 Task: Check the percentage active listings of basement in the last 1 year.
Action: Mouse moved to (884, 182)
Screenshot: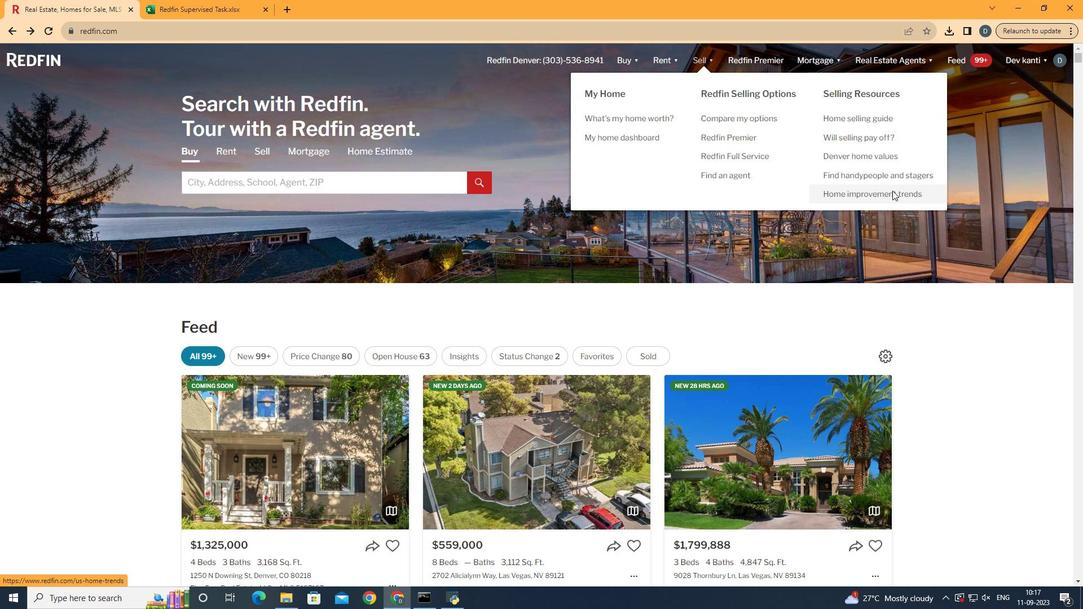 
Action: Mouse pressed left at (884, 182)
Screenshot: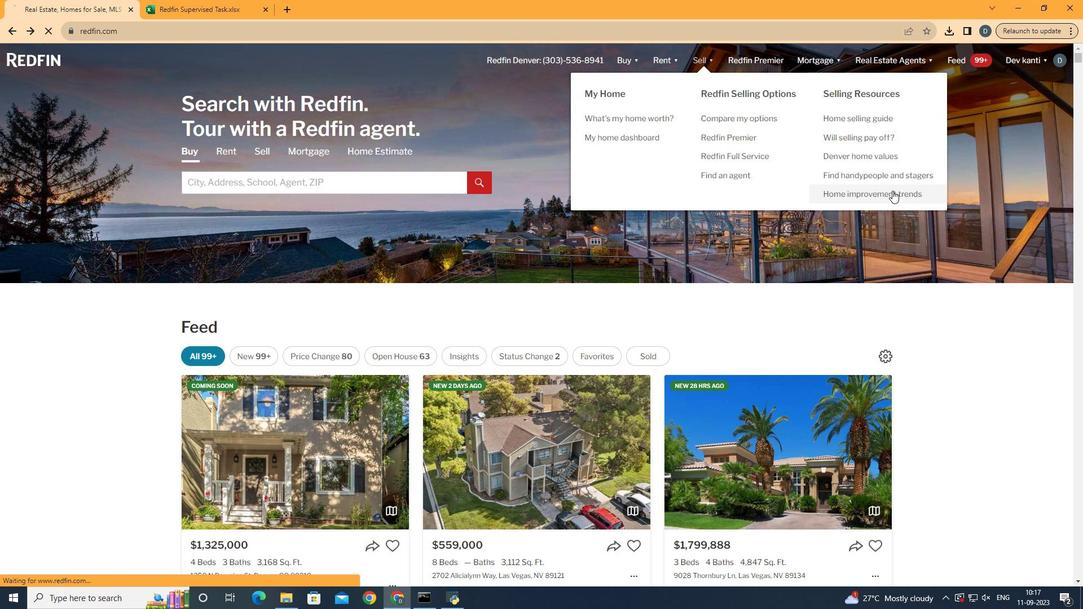 
Action: Mouse moved to (272, 207)
Screenshot: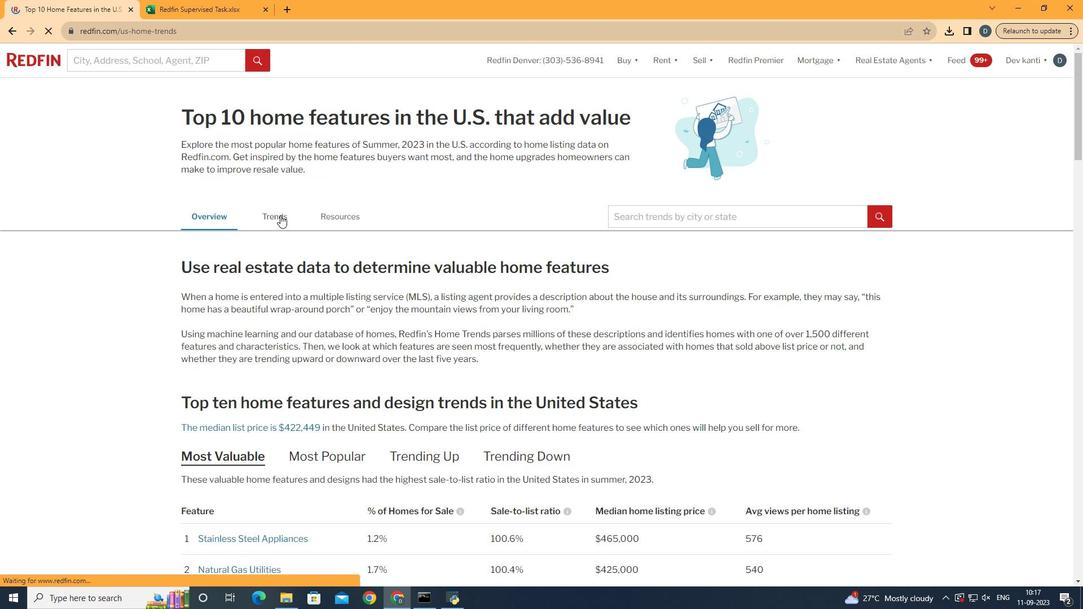 
Action: Mouse pressed left at (272, 207)
Screenshot: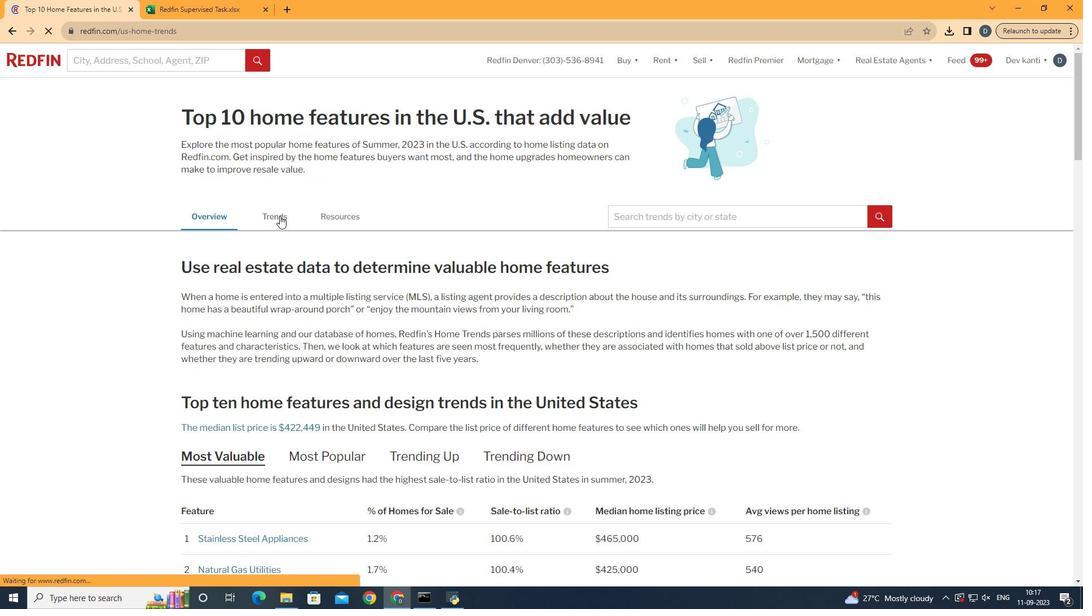 
Action: Mouse moved to (270, 255)
Screenshot: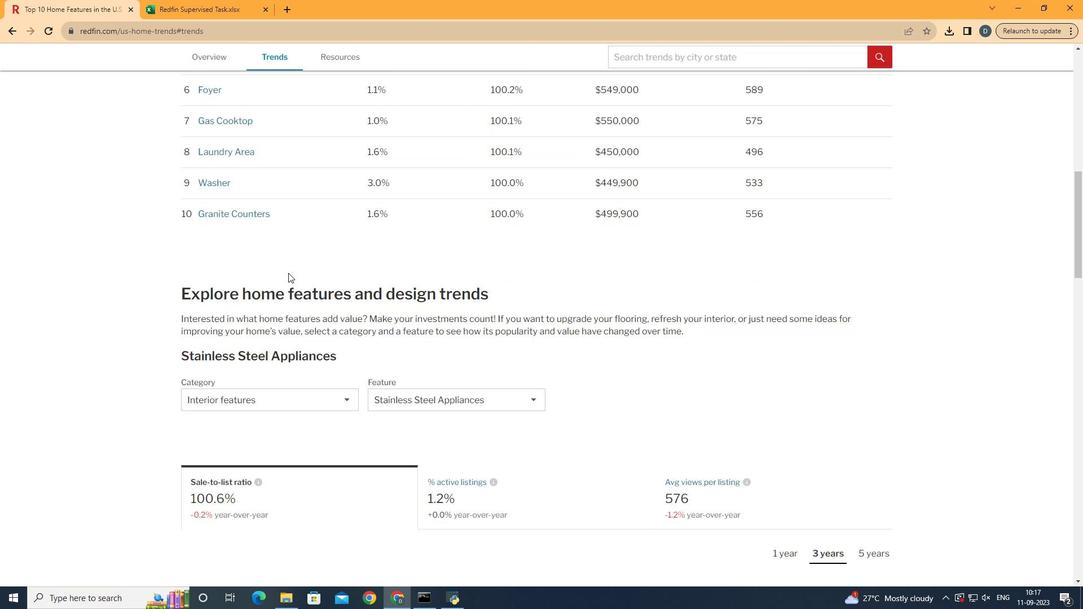
Action: Mouse scrolled (270, 254) with delta (0, 0)
Screenshot: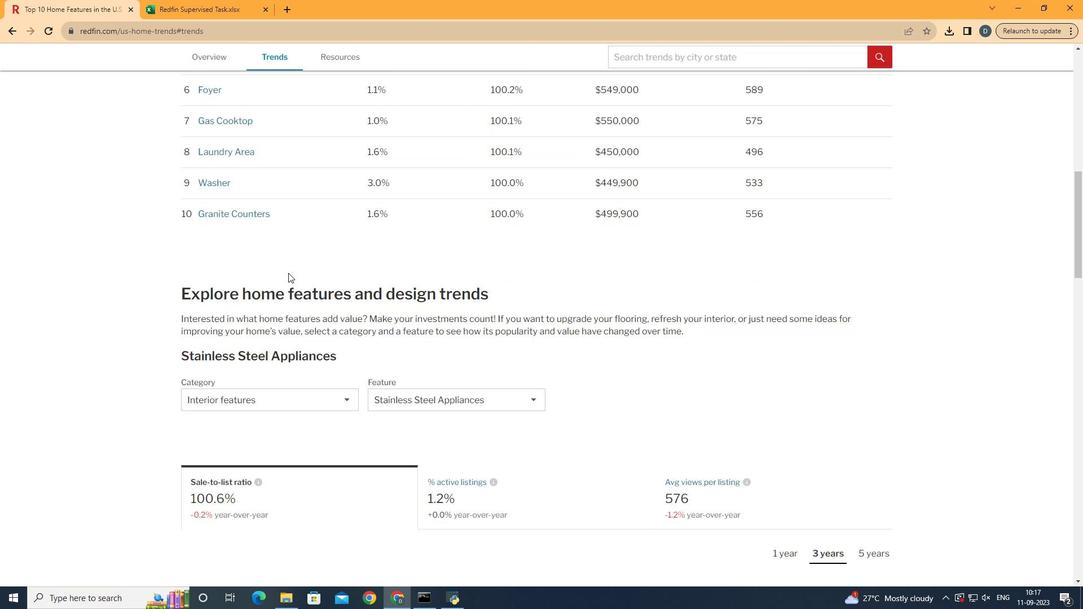 
Action: Mouse moved to (271, 255)
Screenshot: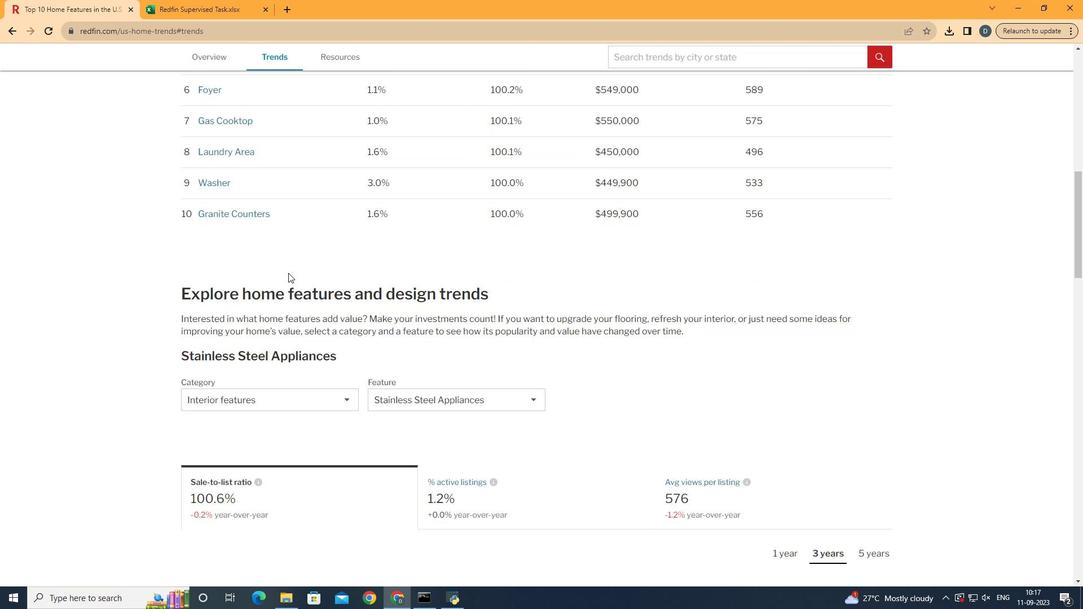 
Action: Mouse scrolled (271, 254) with delta (0, 0)
Screenshot: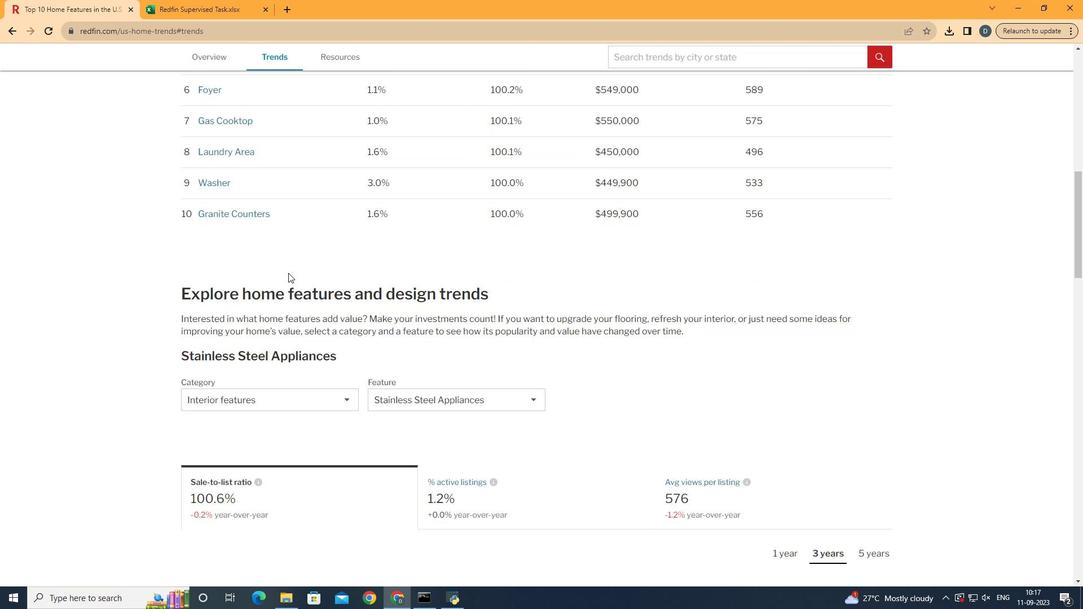 
Action: Mouse scrolled (271, 254) with delta (0, 0)
Screenshot: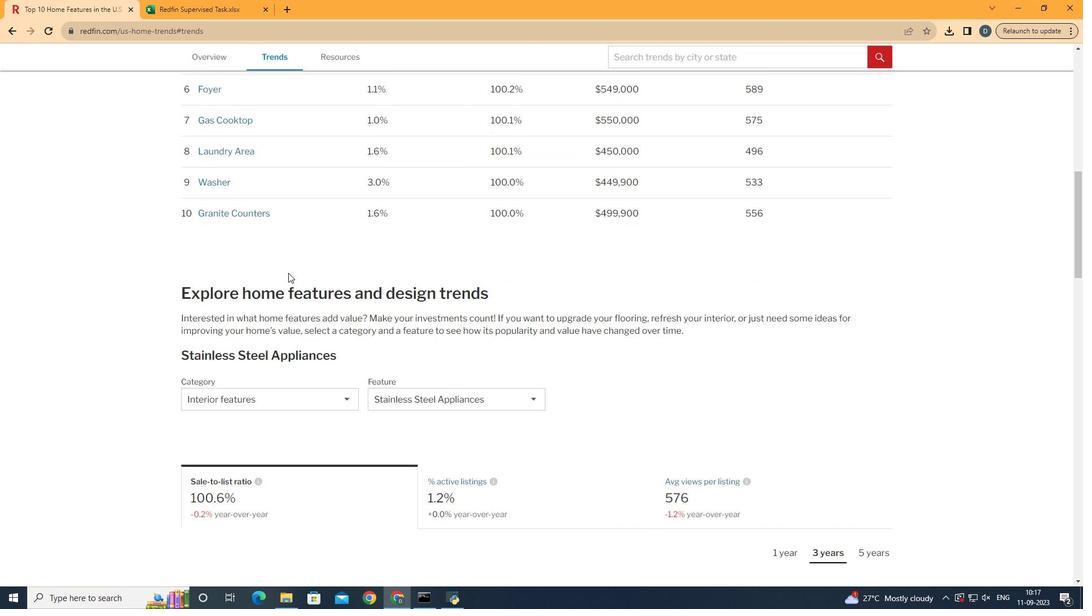 
Action: Mouse scrolled (271, 254) with delta (0, 0)
Screenshot: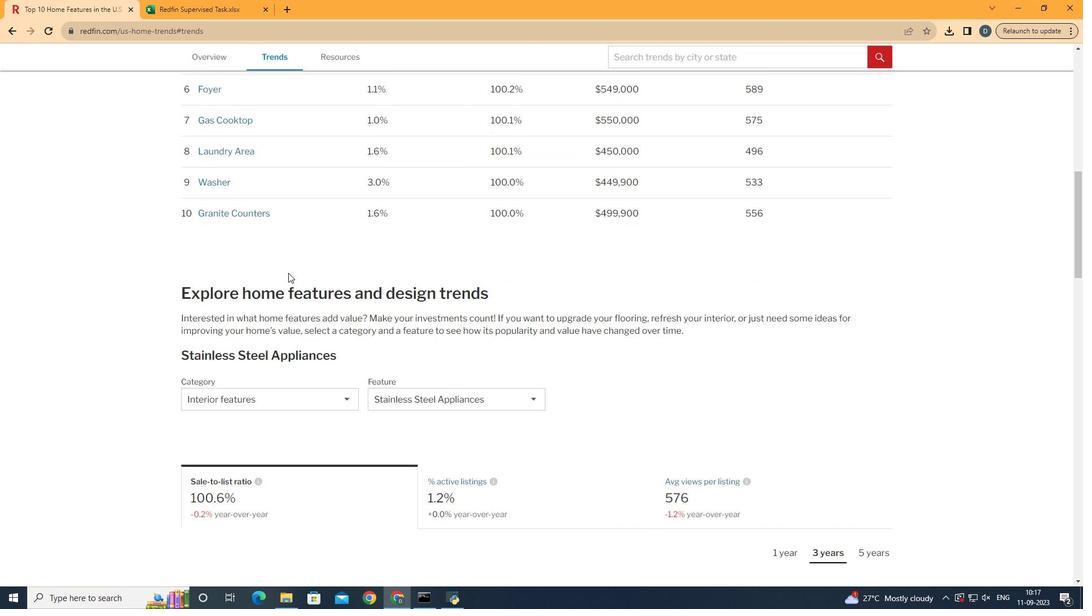 
Action: Mouse moved to (276, 260)
Screenshot: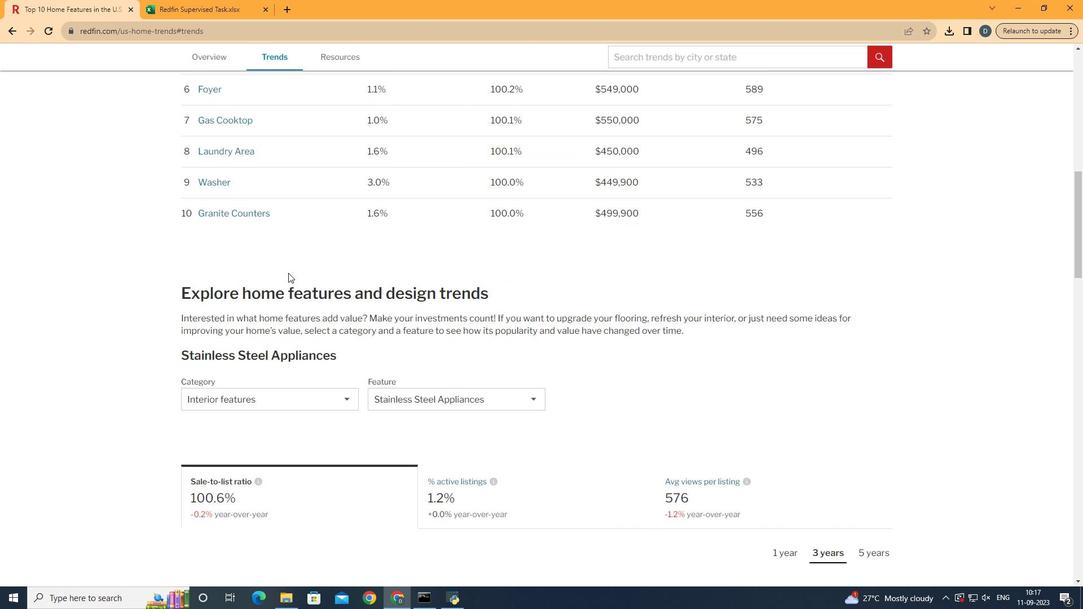 
Action: Mouse scrolled (276, 260) with delta (0, 0)
Screenshot: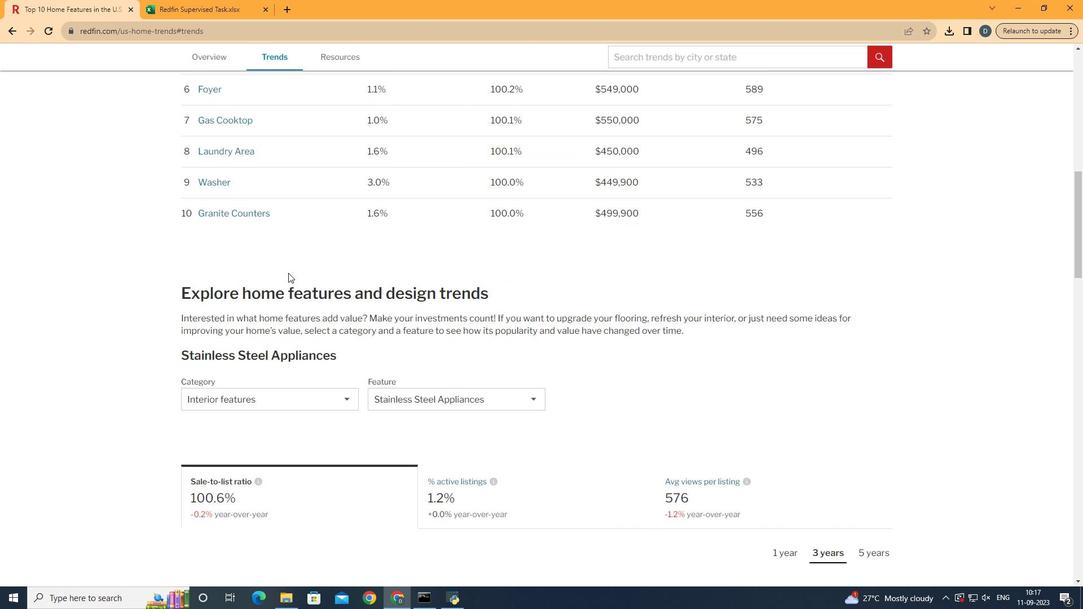 
Action: Mouse moved to (280, 265)
Screenshot: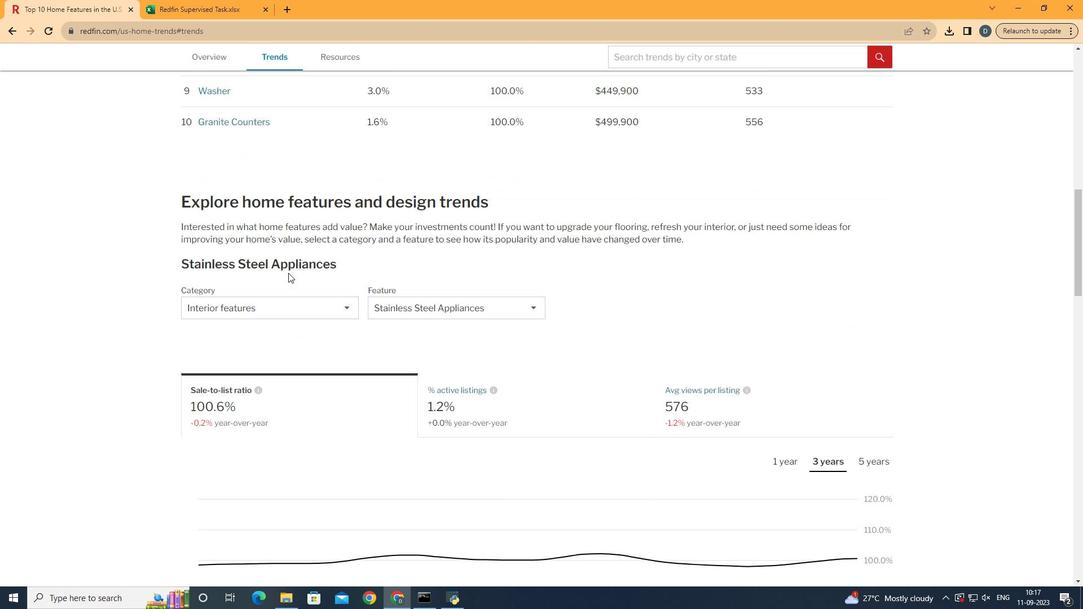 
Action: Mouse scrolled (280, 264) with delta (0, 0)
Screenshot: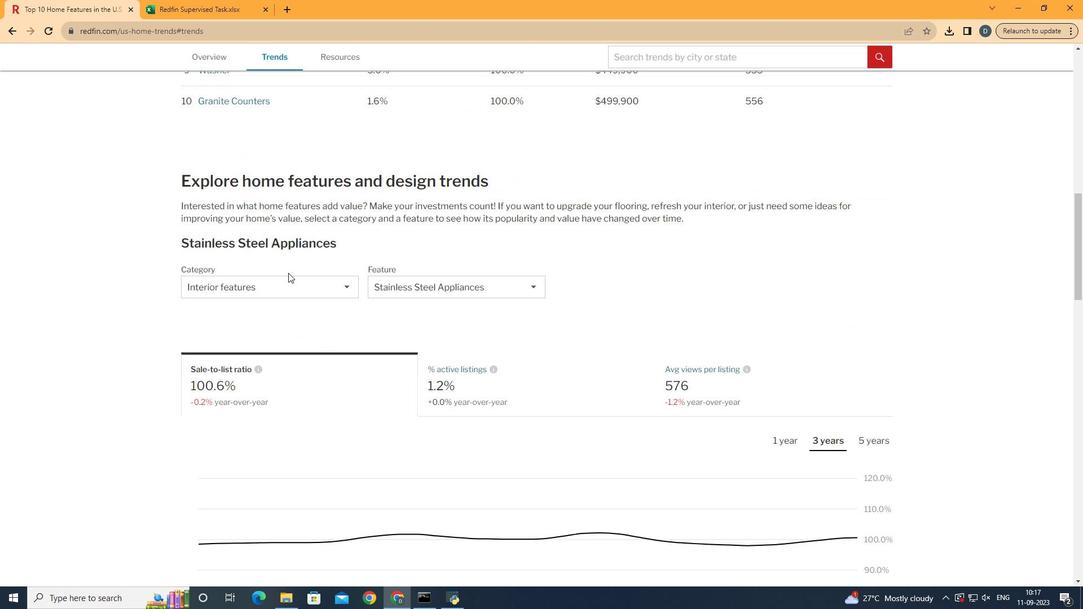
Action: Mouse scrolled (280, 264) with delta (0, 0)
Screenshot: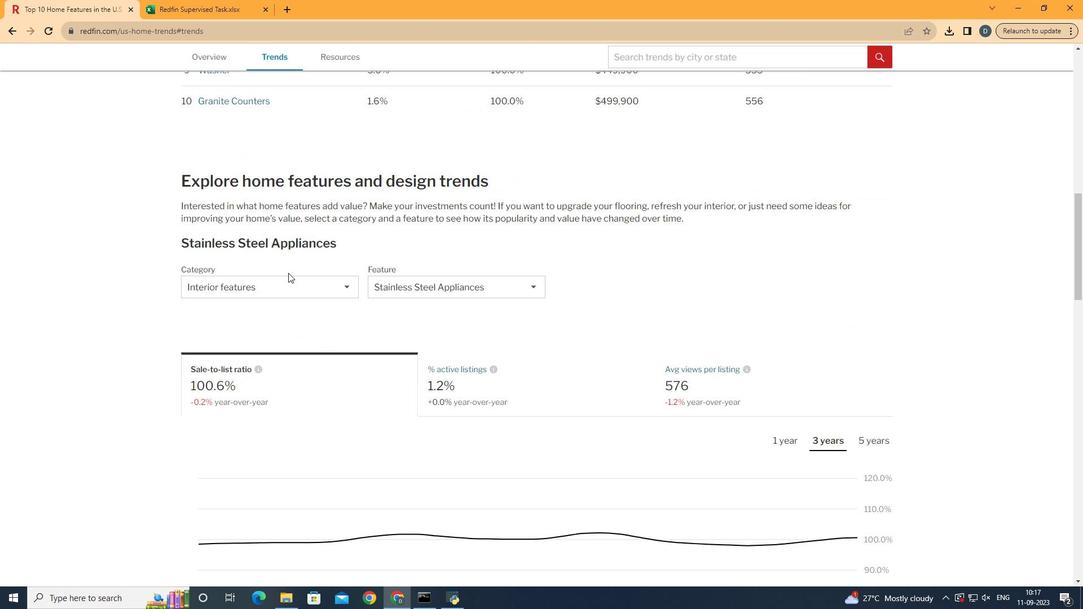 
Action: Mouse moved to (293, 280)
Screenshot: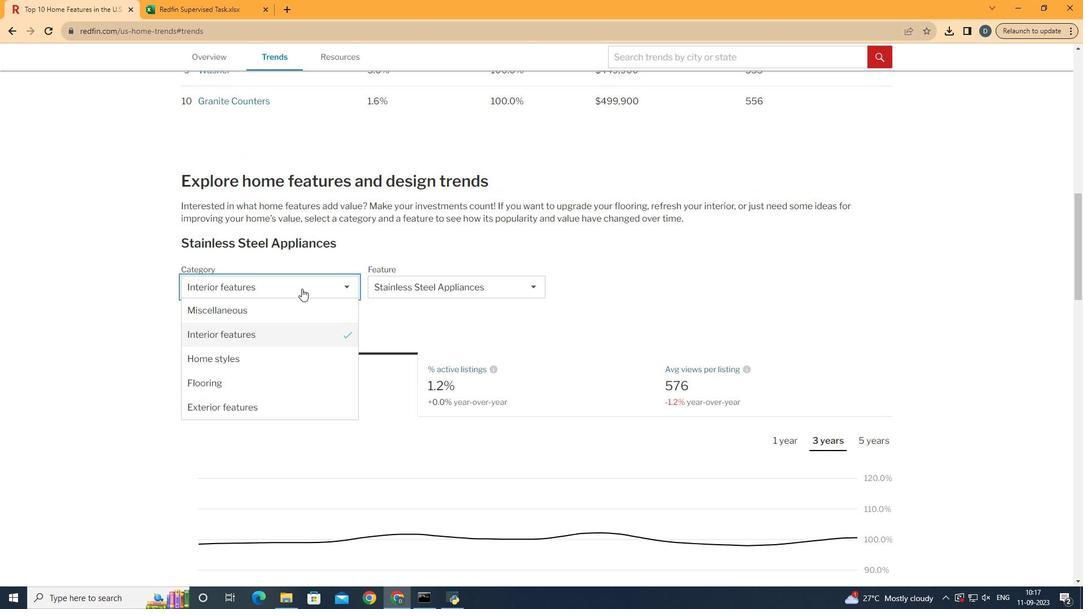
Action: Mouse pressed left at (293, 280)
Screenshot: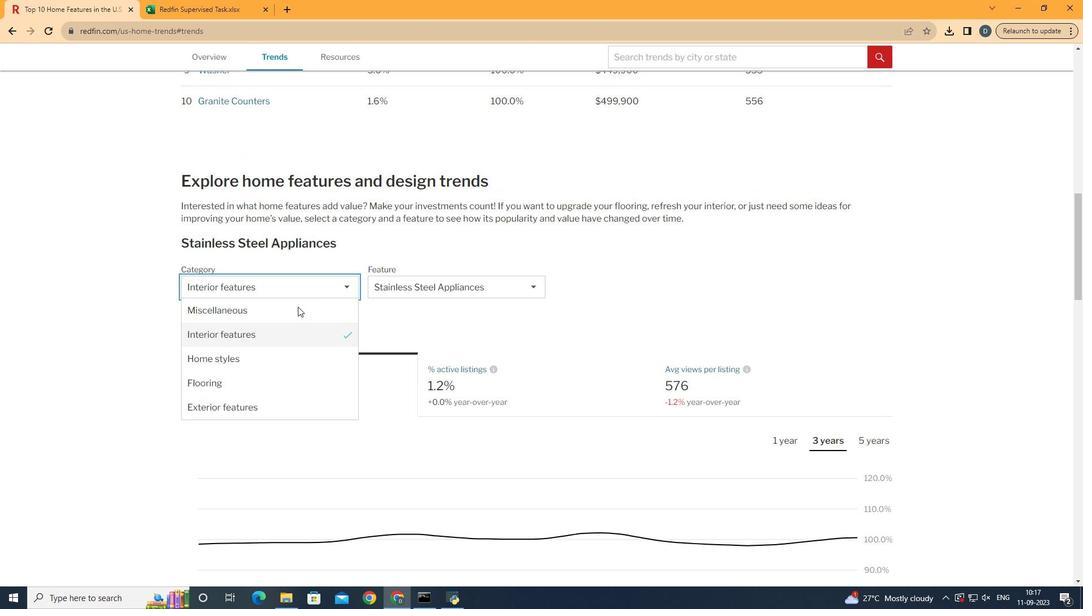 
Action: Mouse moved to (282, 330)
Screenshot: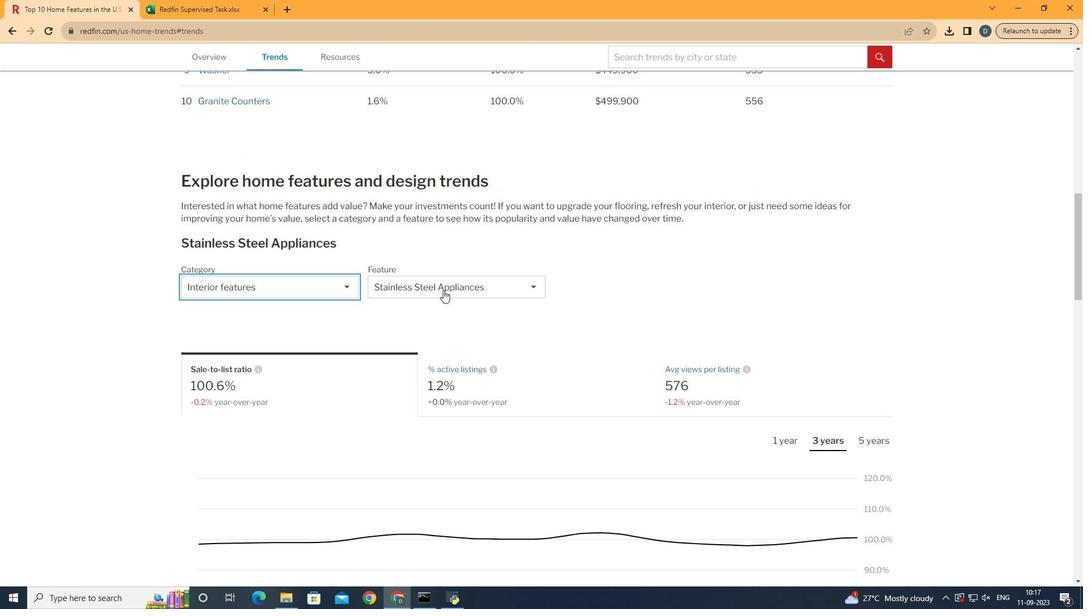 
Action: Mouse pressed left at (282, 330)
Screenshot: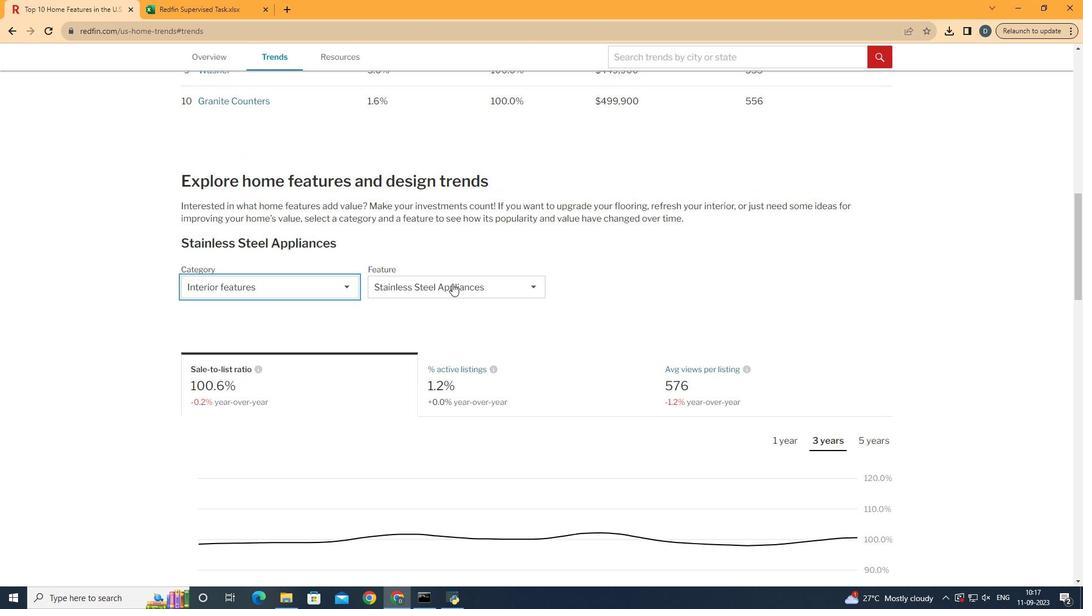 
Action: Mouse moved to (432, 299)
Screenshot: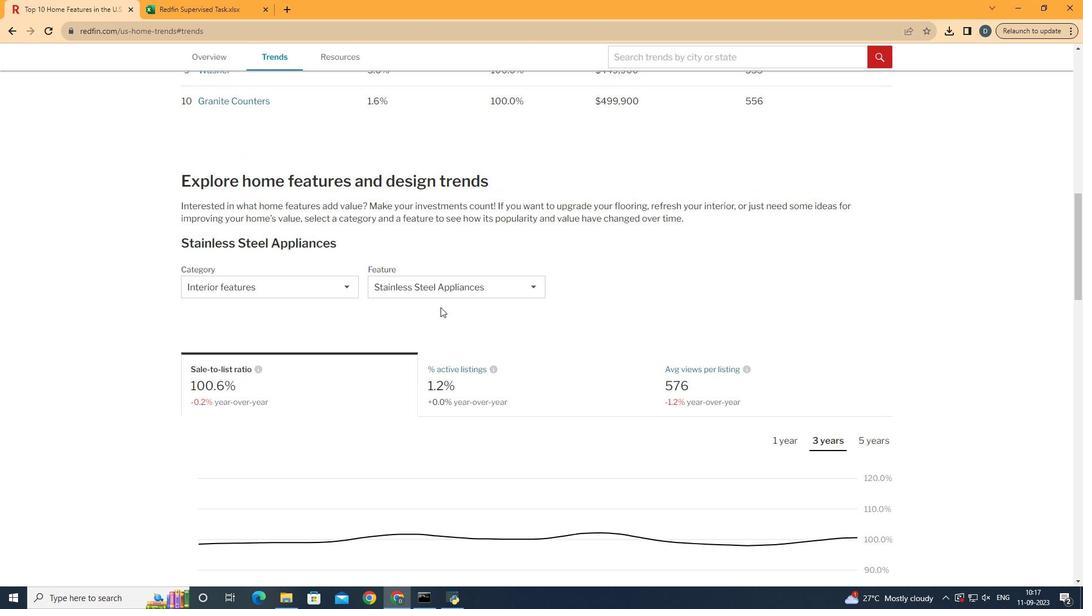 
Action: Mouse pressed left at (432, 299)
Screenshot: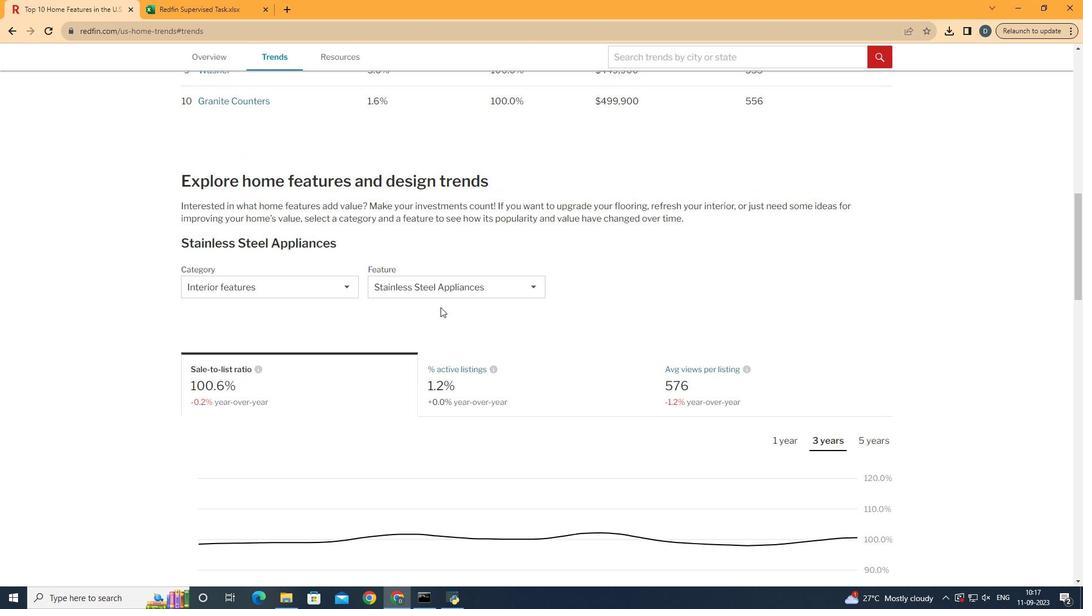 
Action: Mouse moved to (450, 279)
Screenshot: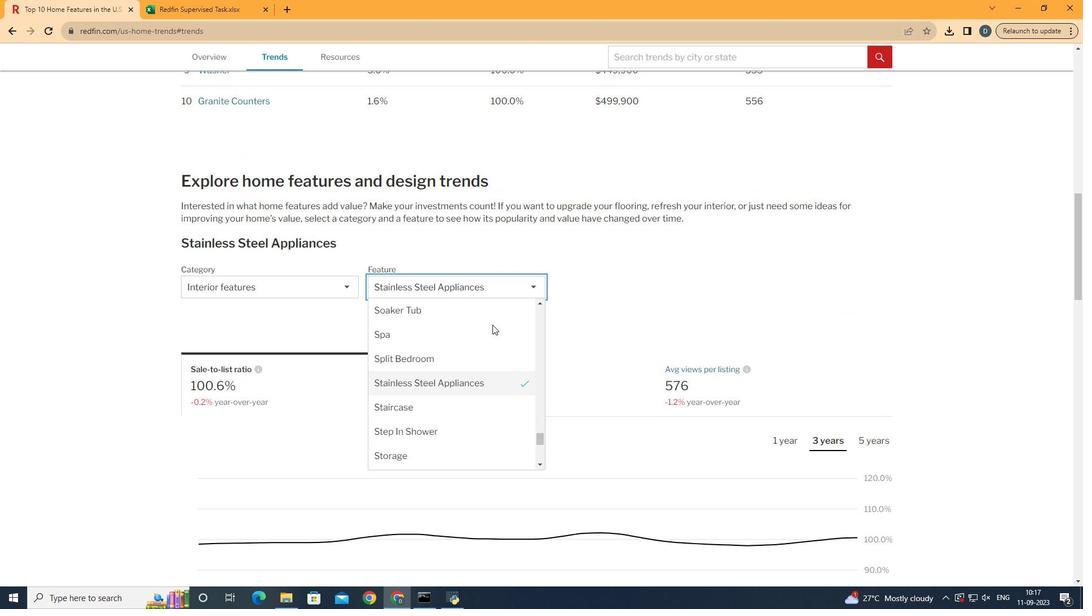 
Action: Mouse pressed left at (450, 279)
Screenshot: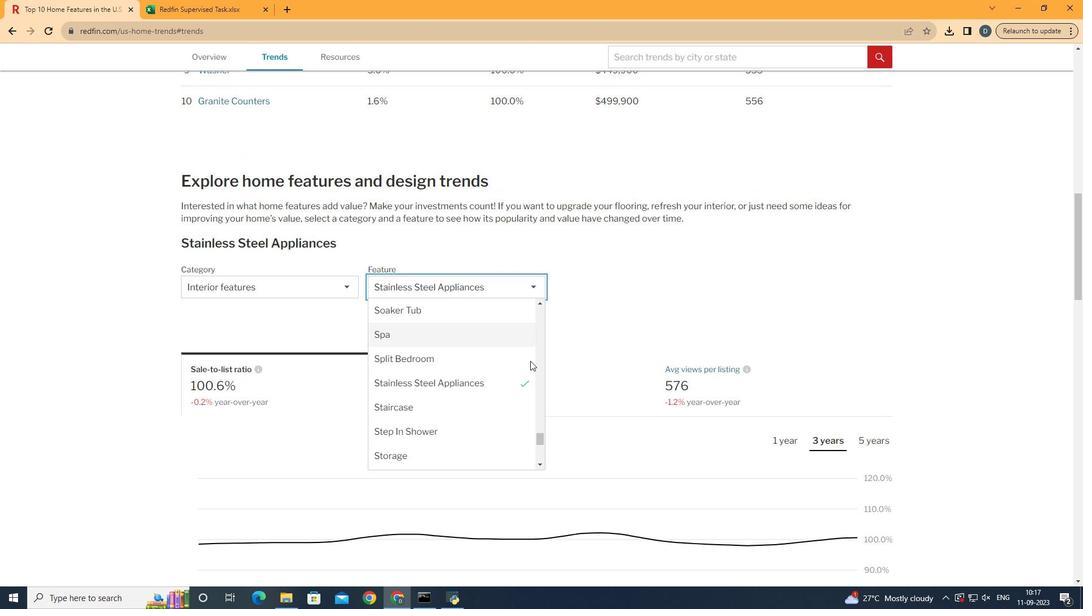 
Action: Mouse moved to (526, 384)
Screenshot: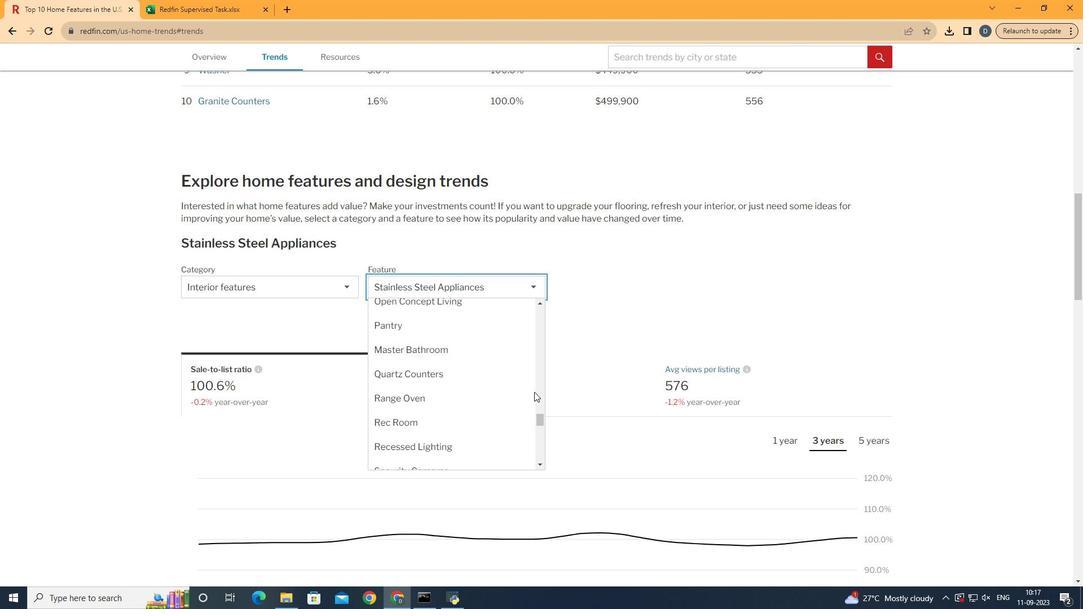 
Action: Mouse scrolled (526, 384) with delta (0, 0)
Screenshot: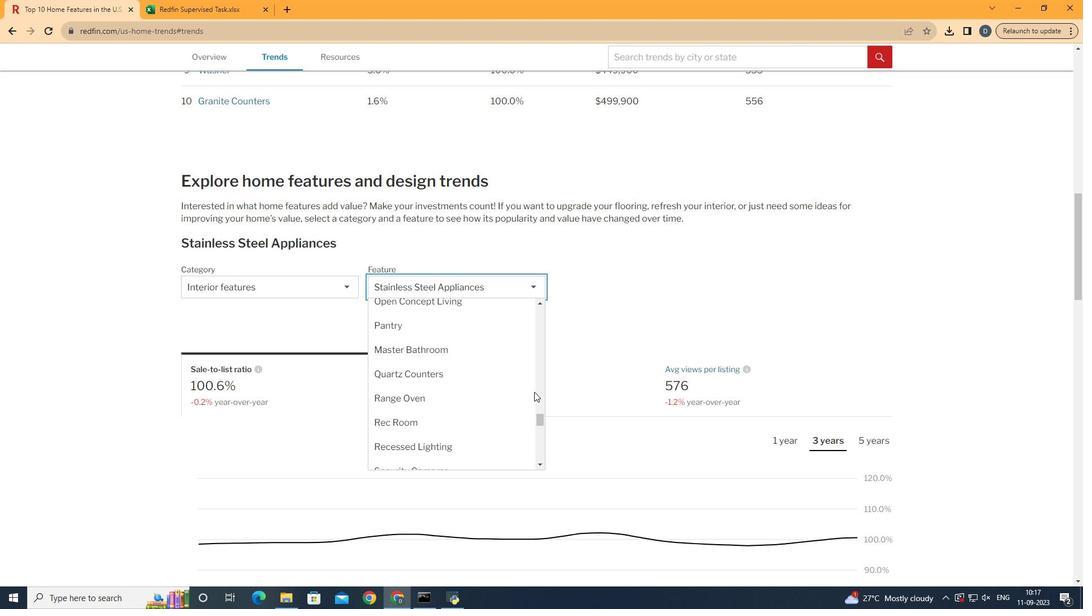 
Action: Mouse scrolled (526, 384) with delta (0, 0)
Screenshot: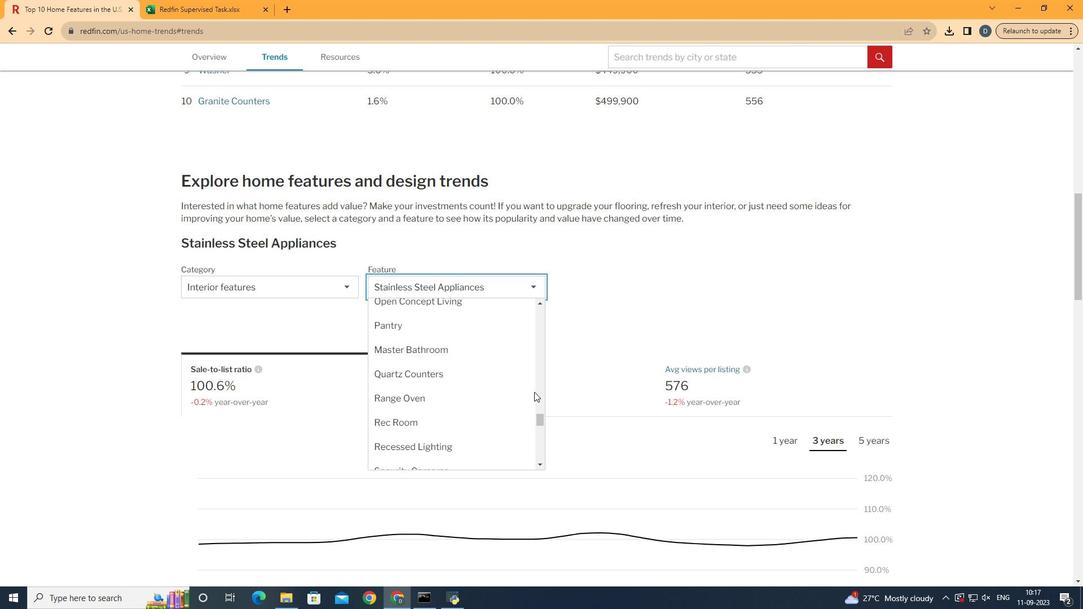 
Action: Mouse scrolled (526, 384) with delta (0, 0)
Screenshot: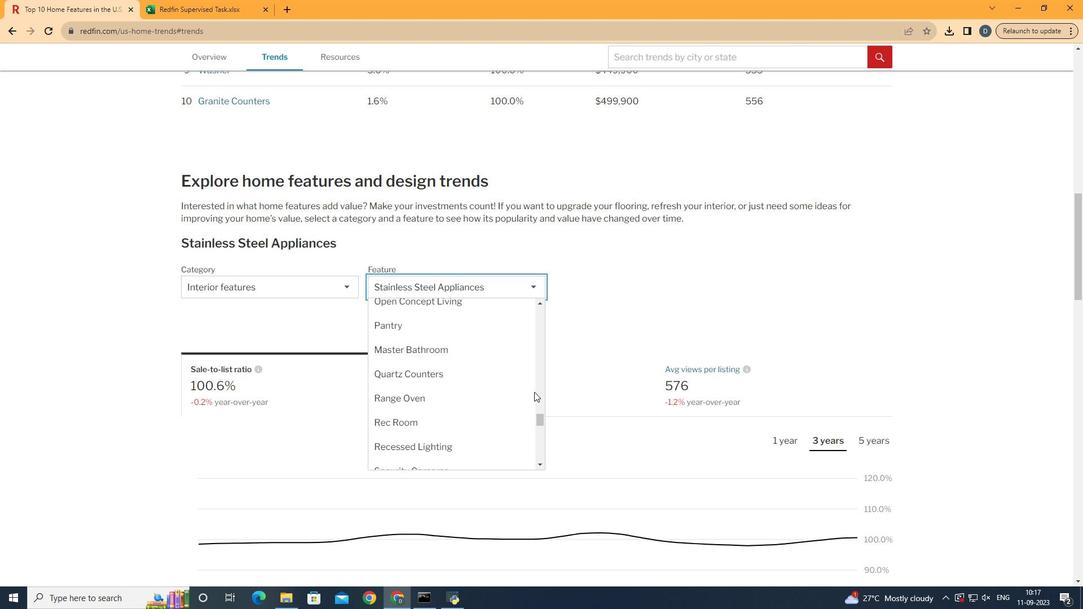 
Action: Mouse scrolled (526, 384) with delta (0, 0)
Screenshot: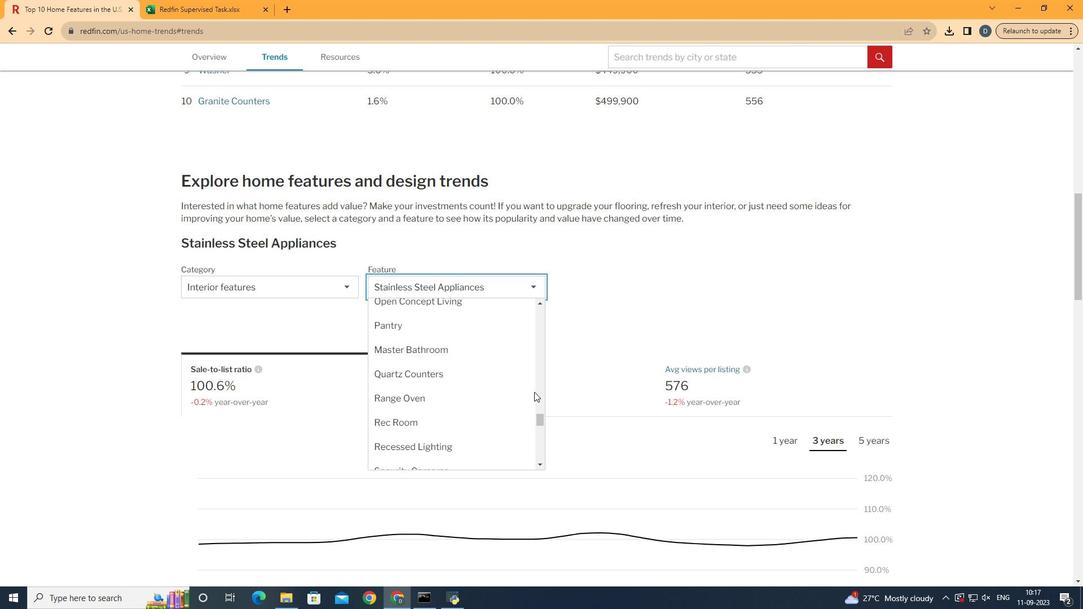 
Action: Mouse scrolled (526, 384) with delta (0, 0)
Screenshot: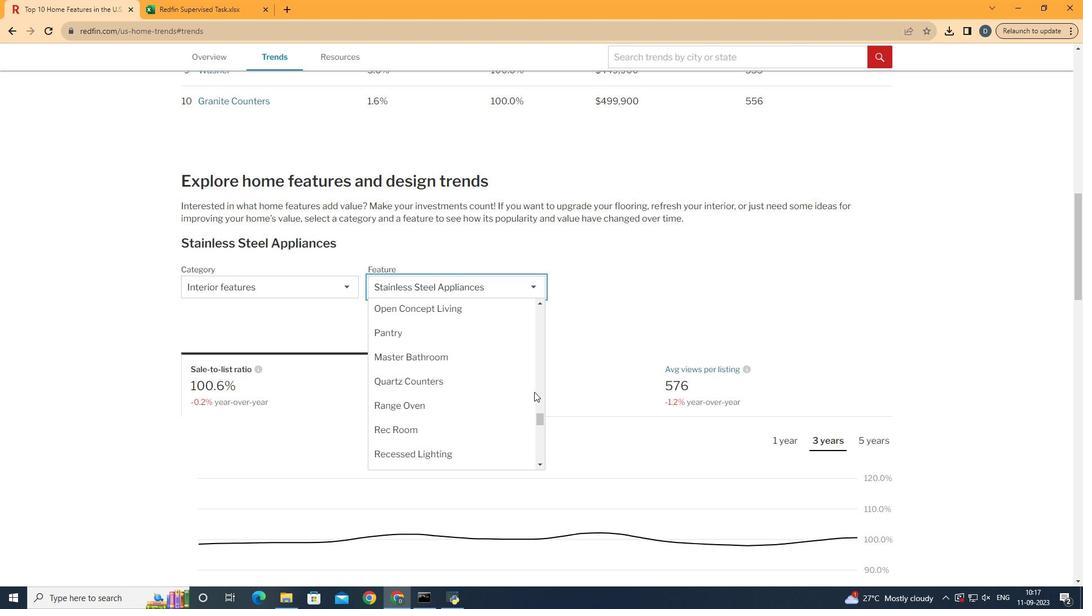 
Action: Mouse scrolled (526, 384) with delta (0, 0)
Screenshot: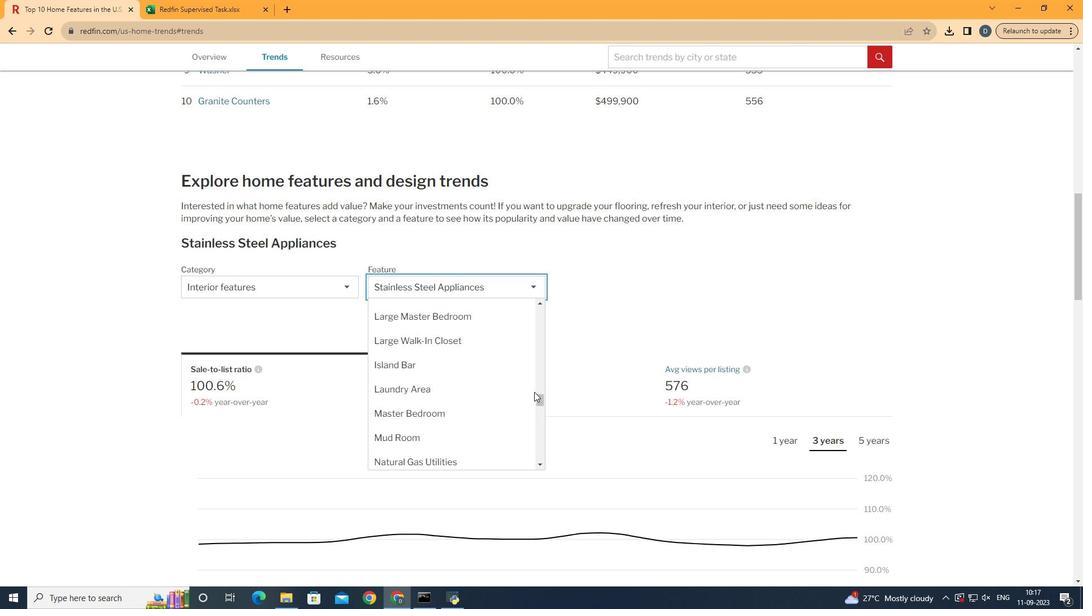
Action: Mouse scrolled (526, 384) with delta (0, 0)
Screenshot: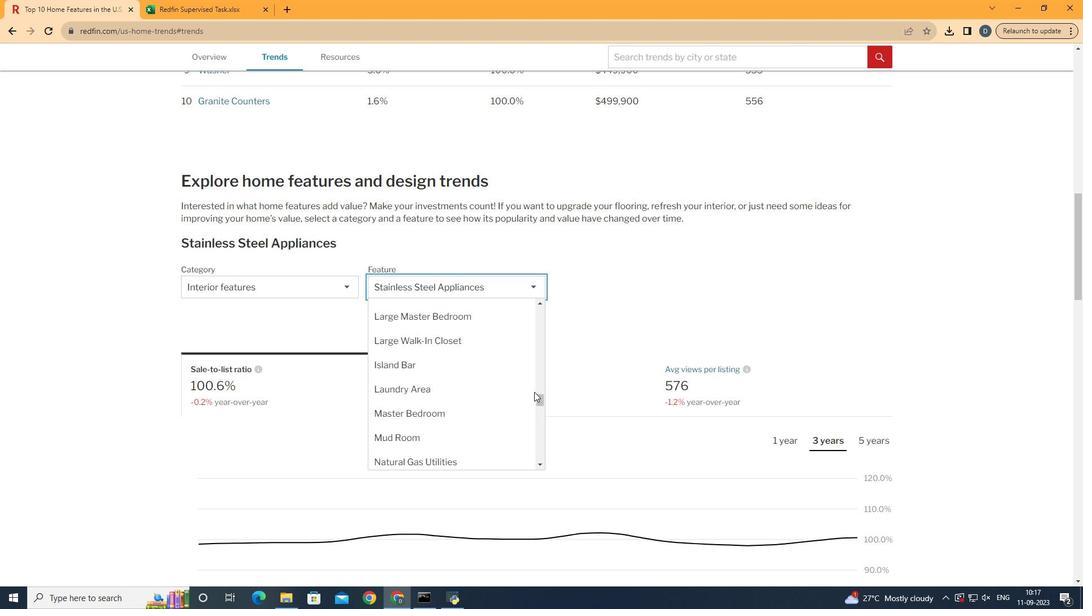 
Action: Mouse scrolled (526, 384) with delta (0, 0)
Screenshot: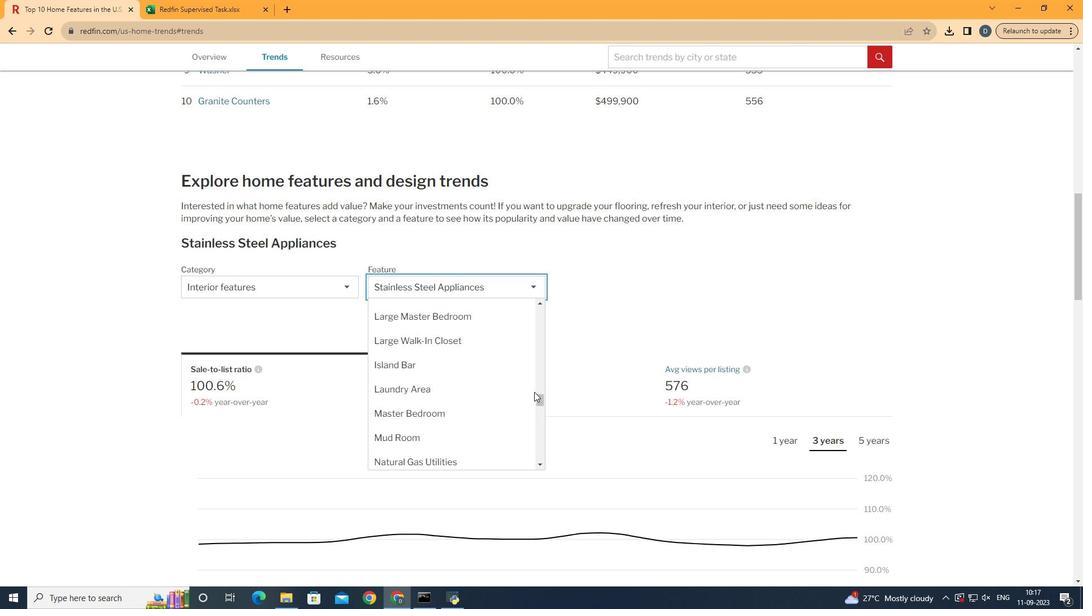
Action: Mouse scrolled (526, 384) with delta (0, 0)
Screenshot: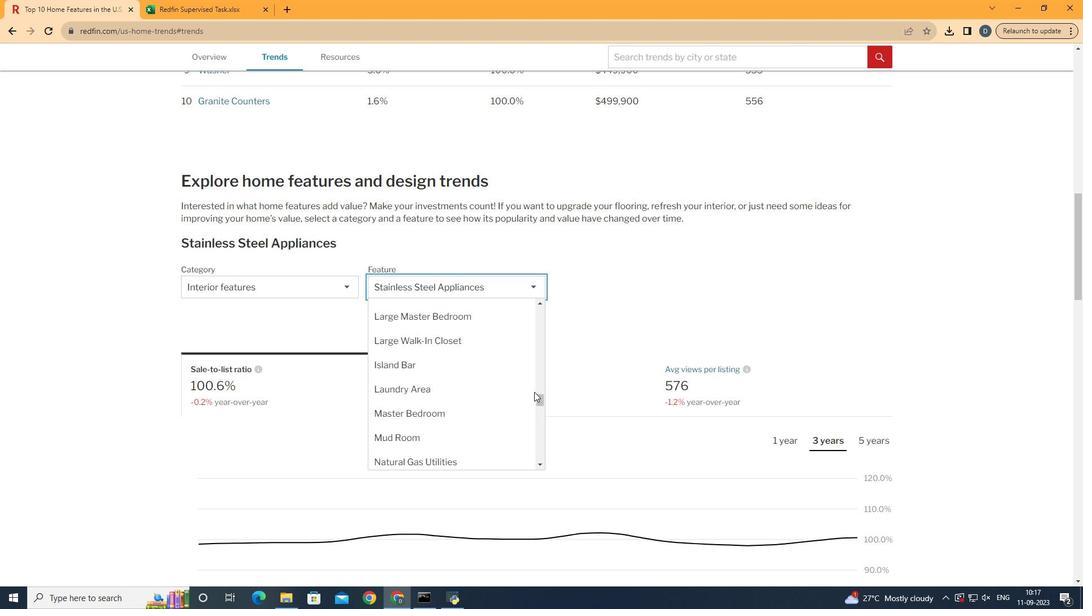 
Action: Mouse scrolled (526, 384) with delta (0, 0)
Screenshot: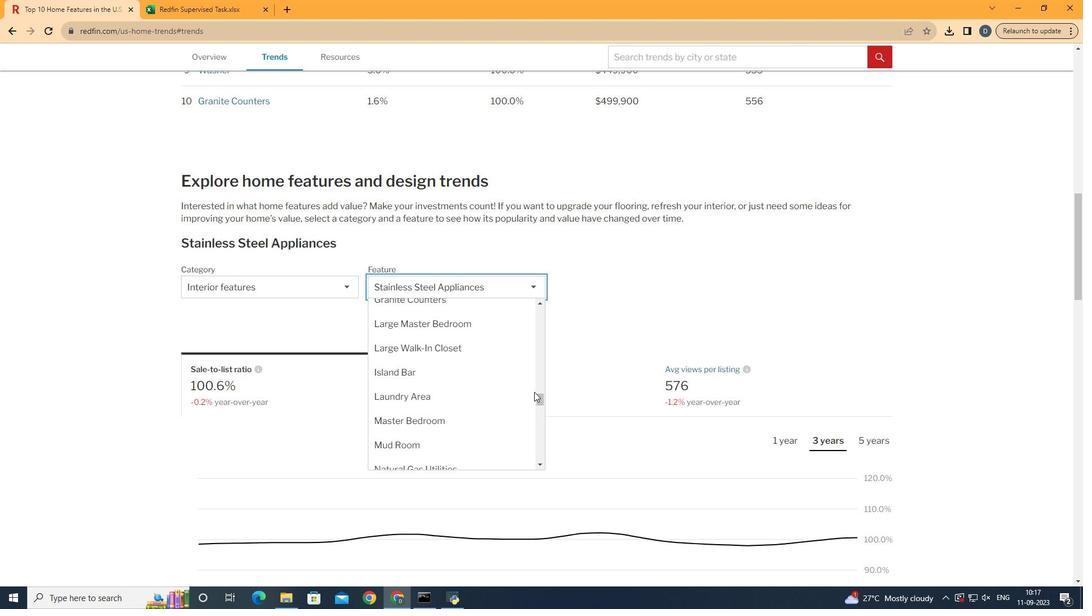 
Action: Mouse scrolled (526, 384) with delta (0, 0)
Screenshot: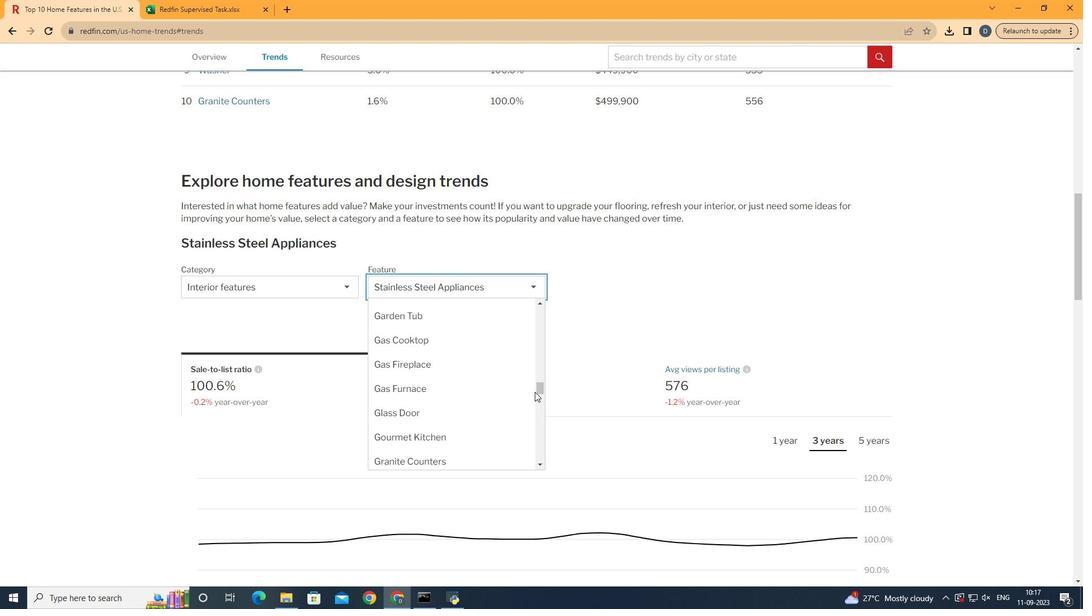 
Action: Mouse scrolled (526, 384) with delta (0, 0)
Screenshot: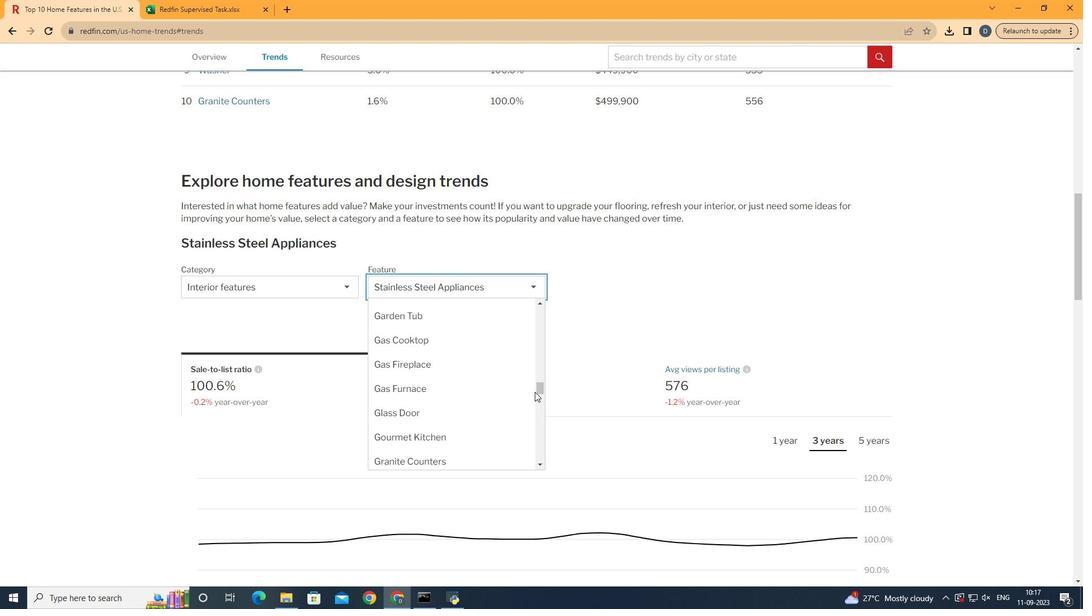 
Action: Mouse scrolled (526, 384) with delta (0, 0)
Screenshot: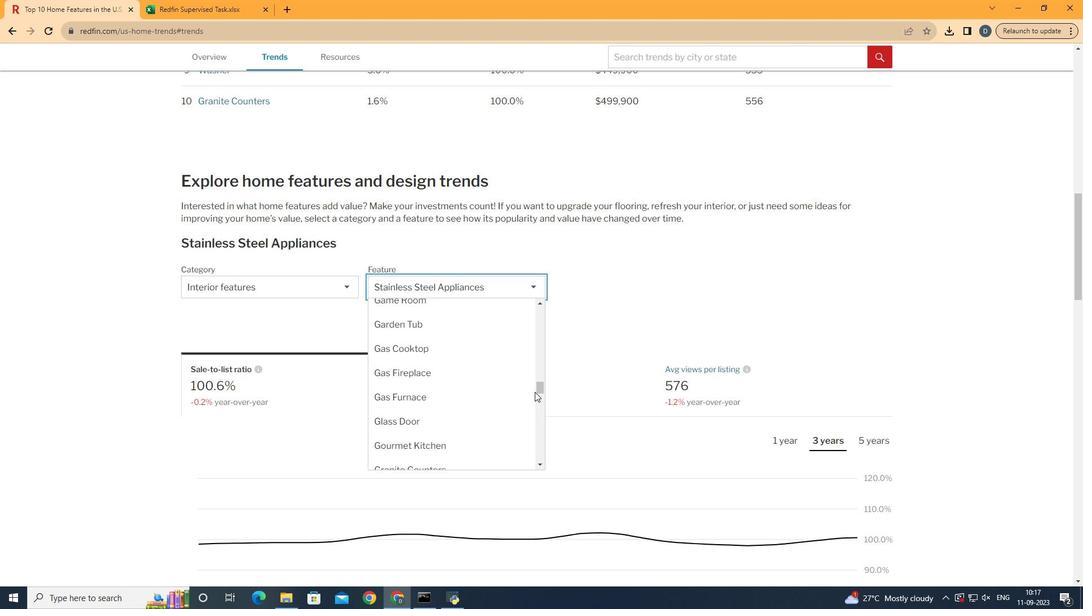 
Action: Mouse moved to (526, 384)
Screenshot: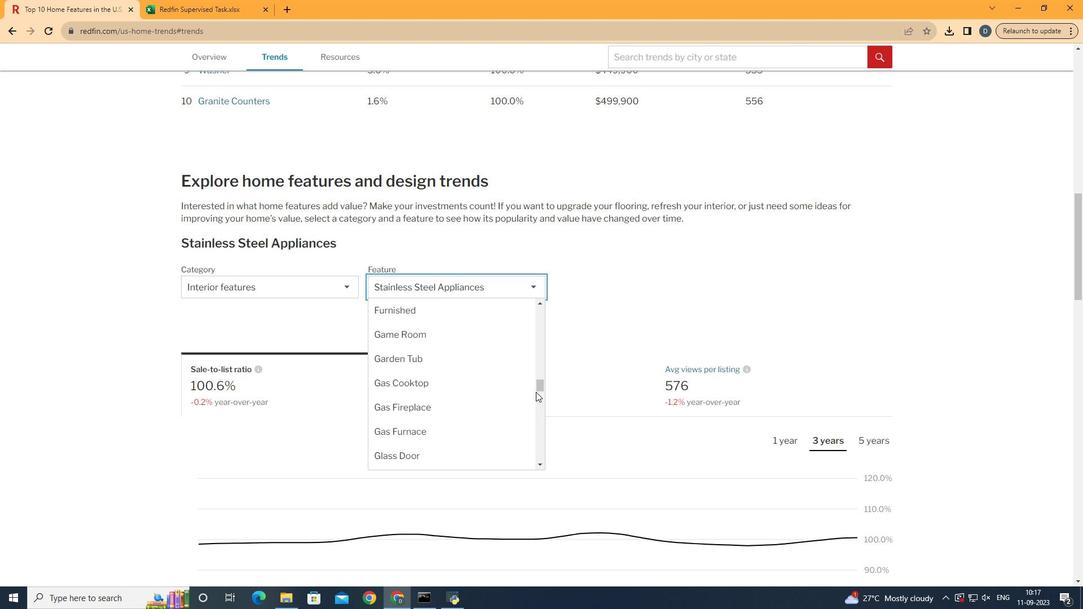 
Action: Mouse scrolled (526, 384) with delta (0, 0)
Screenshot: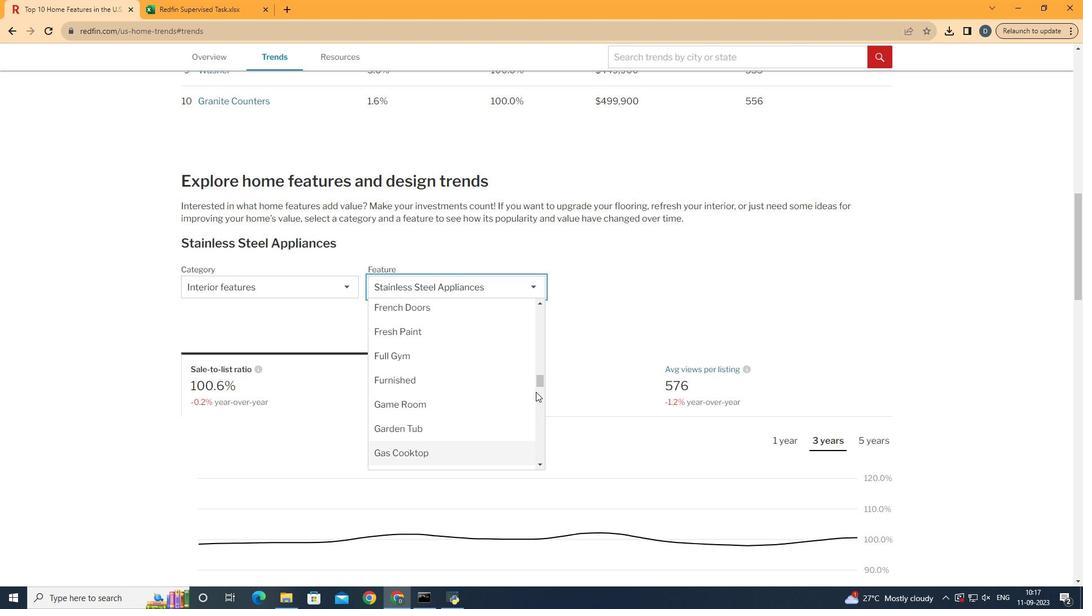 
Action: Mouse scrolled (526, 384) with delta (0, 0)
Screenshot: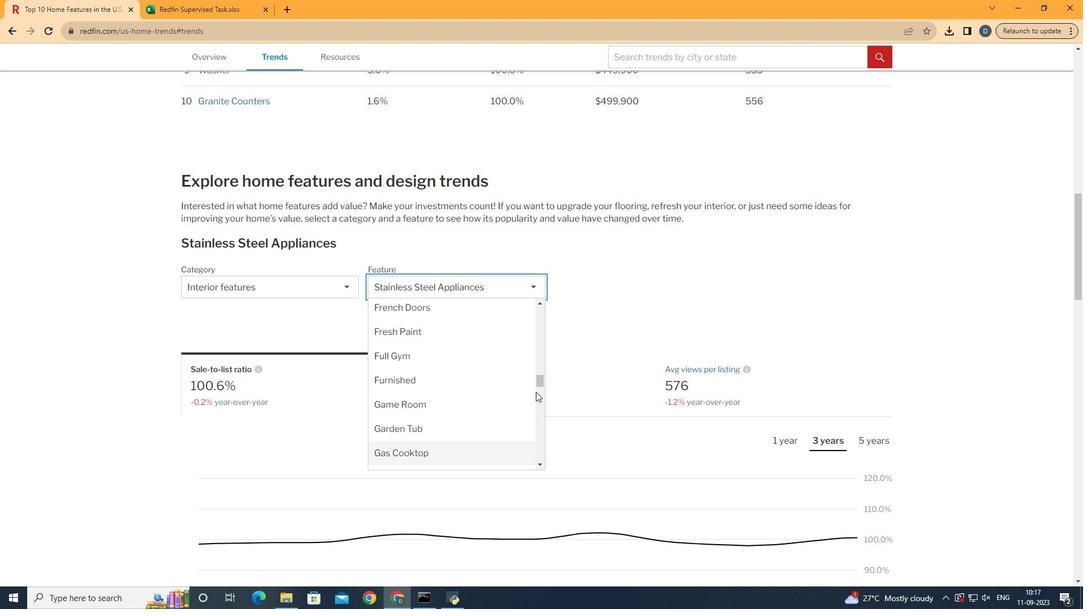 
Action: Mouse moved to (512, 368)
Screenshot: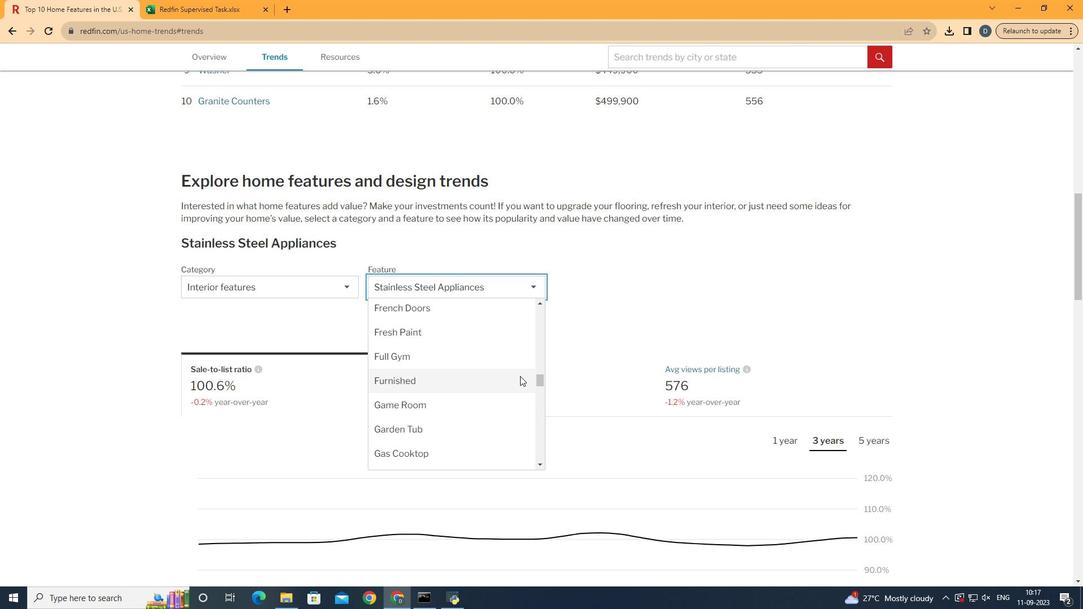 
Action: Mouse scrolled (512, 368) with delta (0, 0)
Screenshot: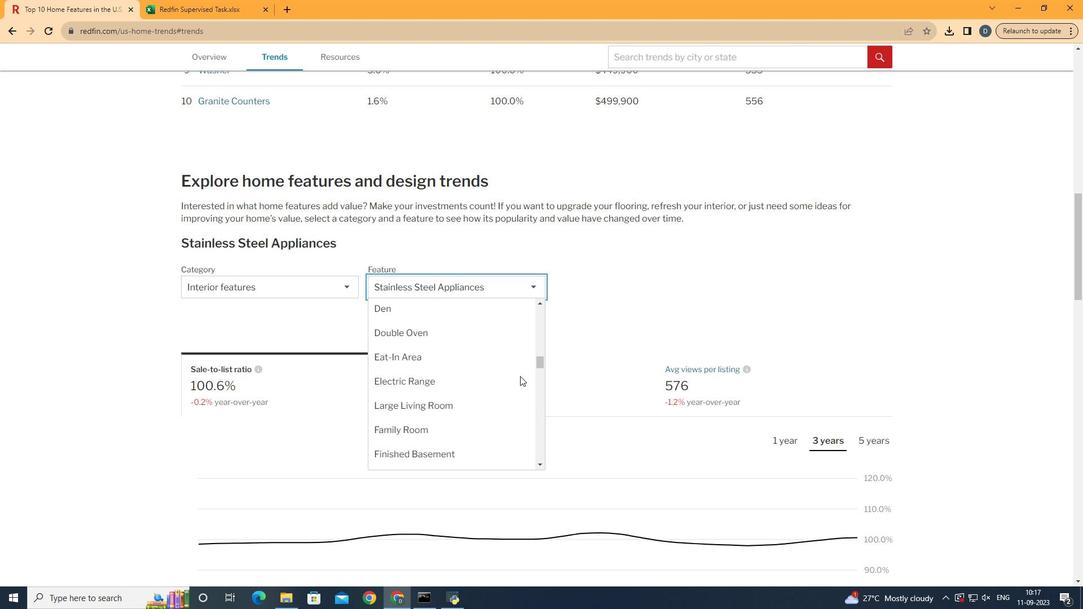 
Action: Mouse scrolled (512, 368) with delta (0, 0)
Screenshot: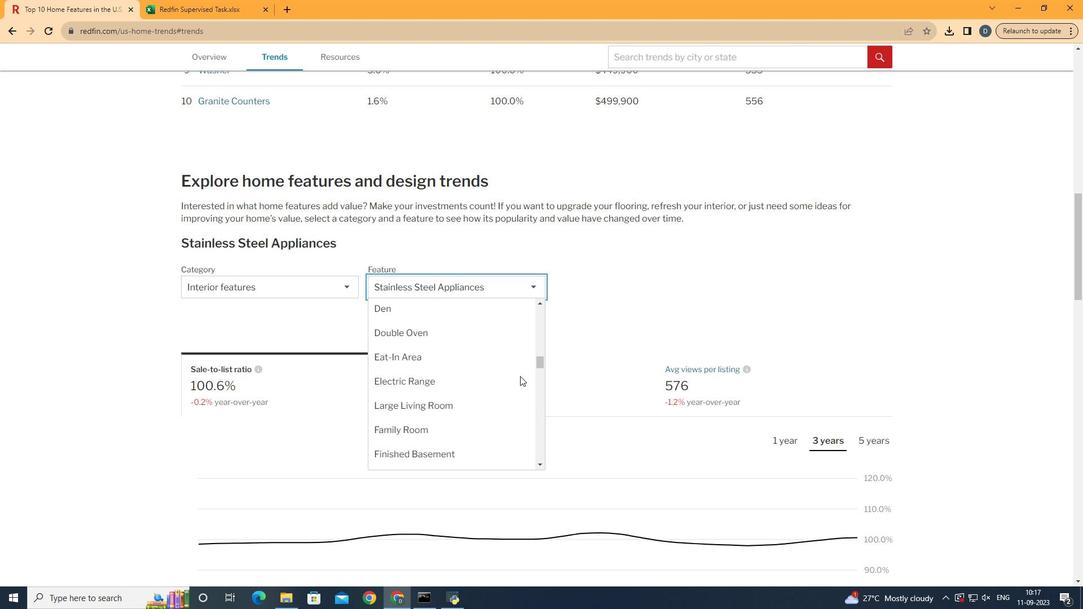 
Action: Mouse scrolled (512, 368) with delta (0, 0)
Screenshot: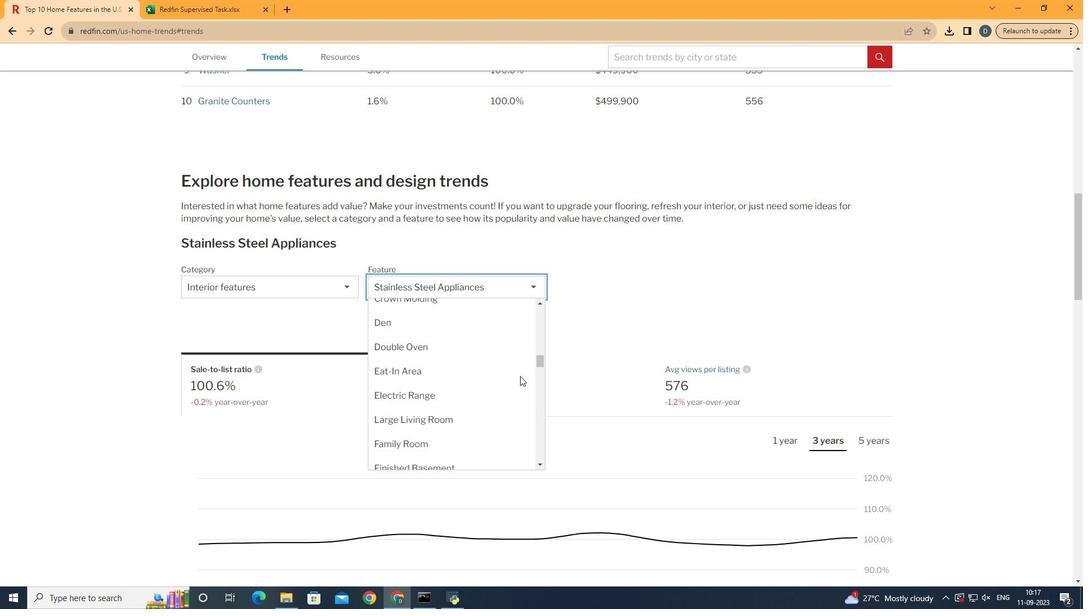 
Action: Mouse scrolled (512, 368) with delta (0, 0)
Screenshot: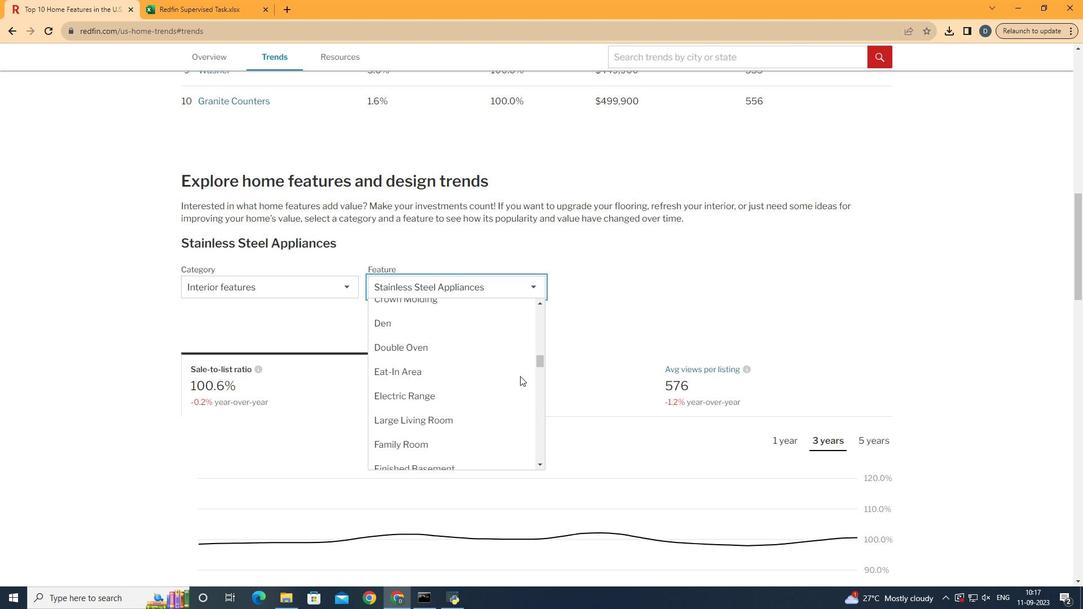 
Action: Mouse scrolled (512, 368) with delta (0, 0)
Screenshot: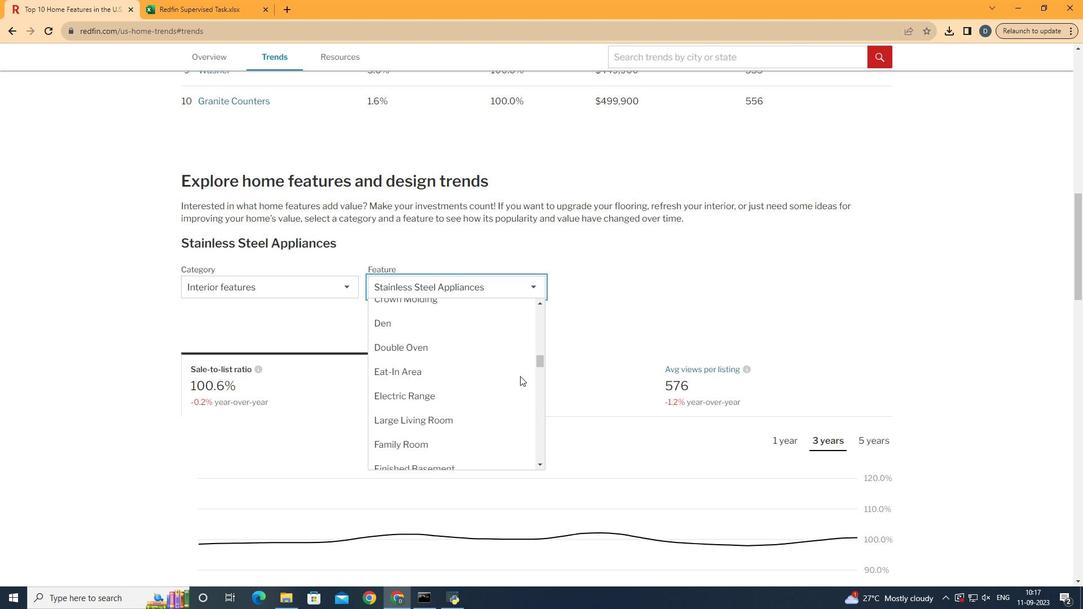 
Action: Mouse scrolled (512, 368) with delta (0, 0)
Screenshot: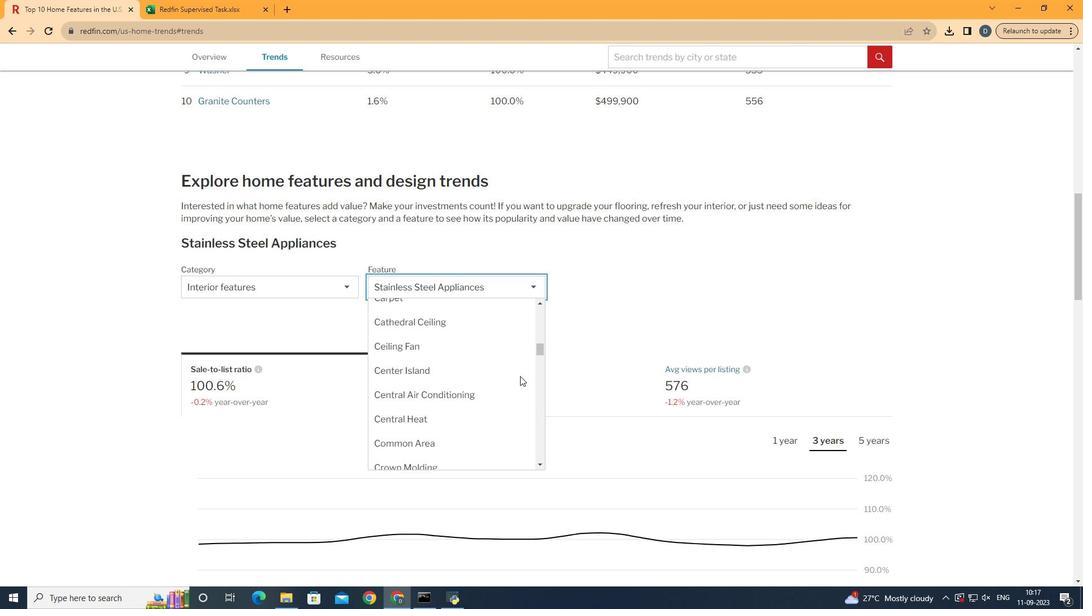 
Action: Mouse scrolled (512, 368) with delta (0, 0)
Screenshot: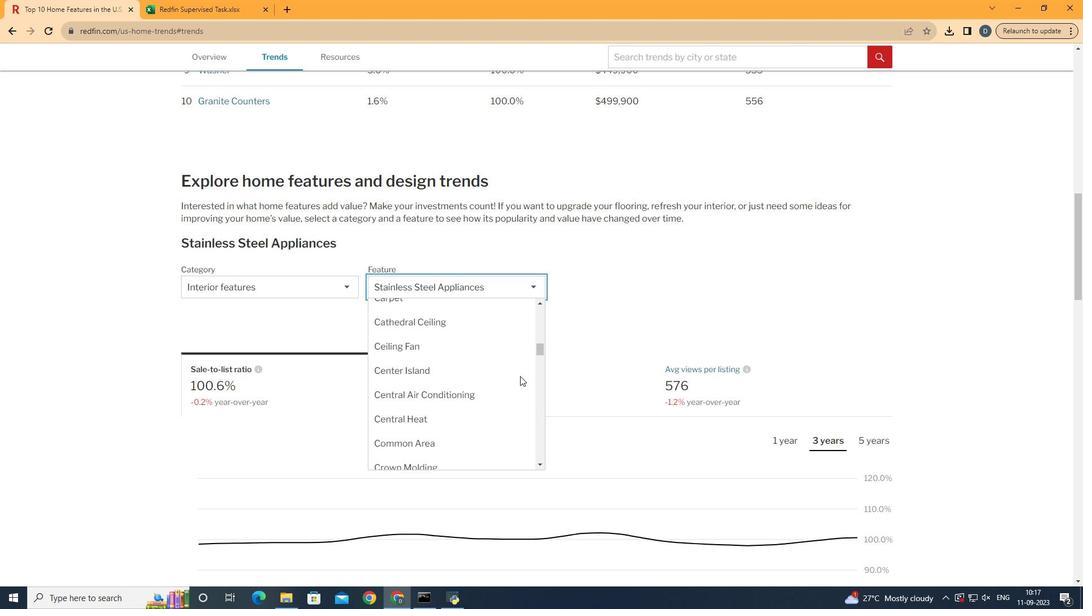 
Action: Mouse scrolled (512, 368) with delta (0, 0)
Screenshot: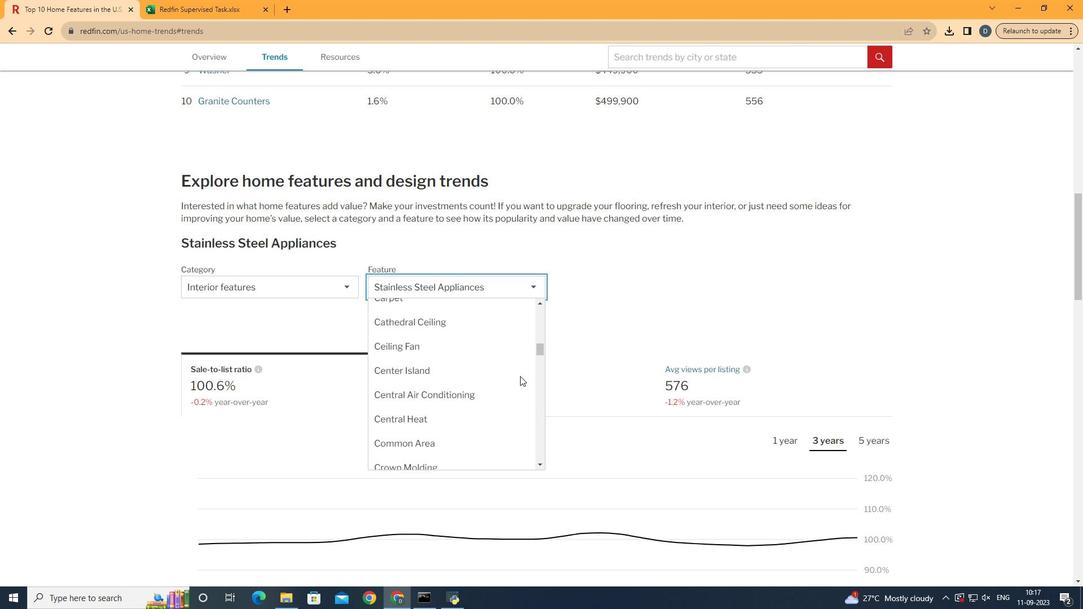 
Action: Mouse moved to (496, 336)
Screenshot: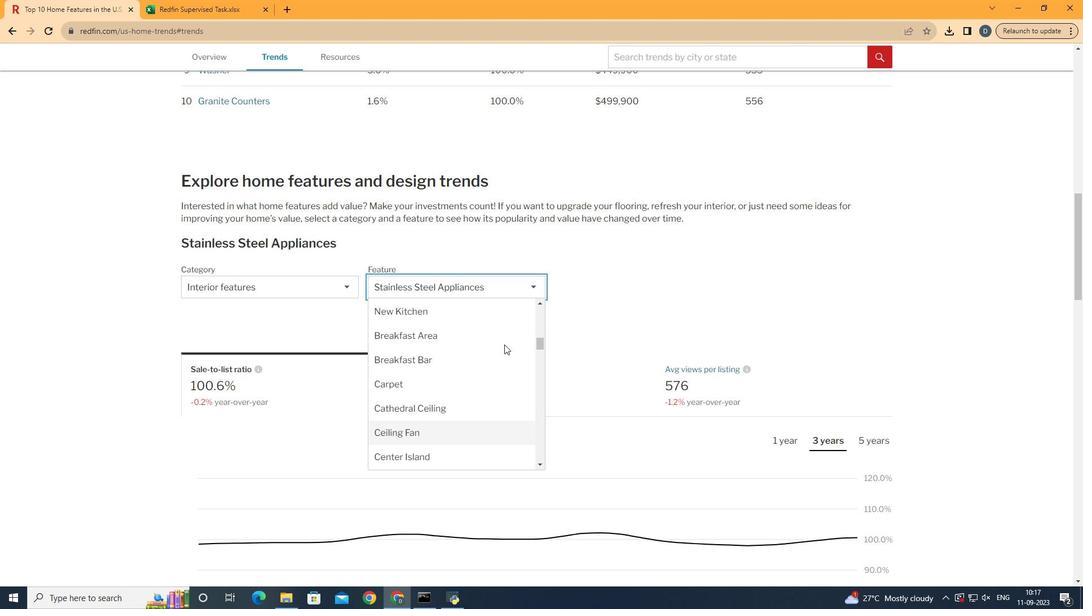 
Action: Mouse scrolled (496, 337) with delta (0, 0)
Screenshot: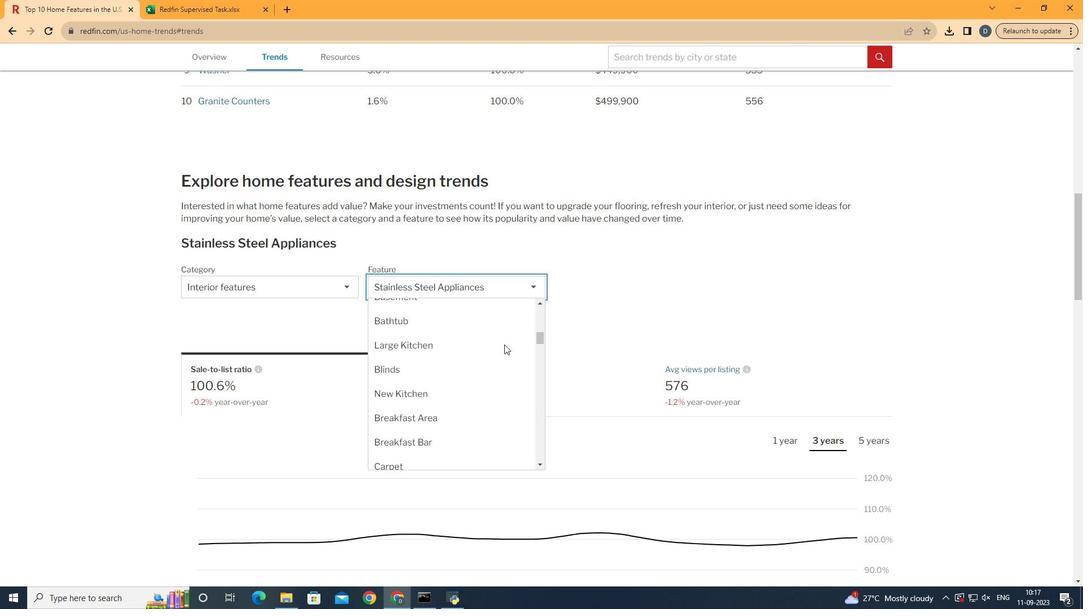 
Action: Mouse scrolled (496, 337) with delta (0, 0)
Screenshot: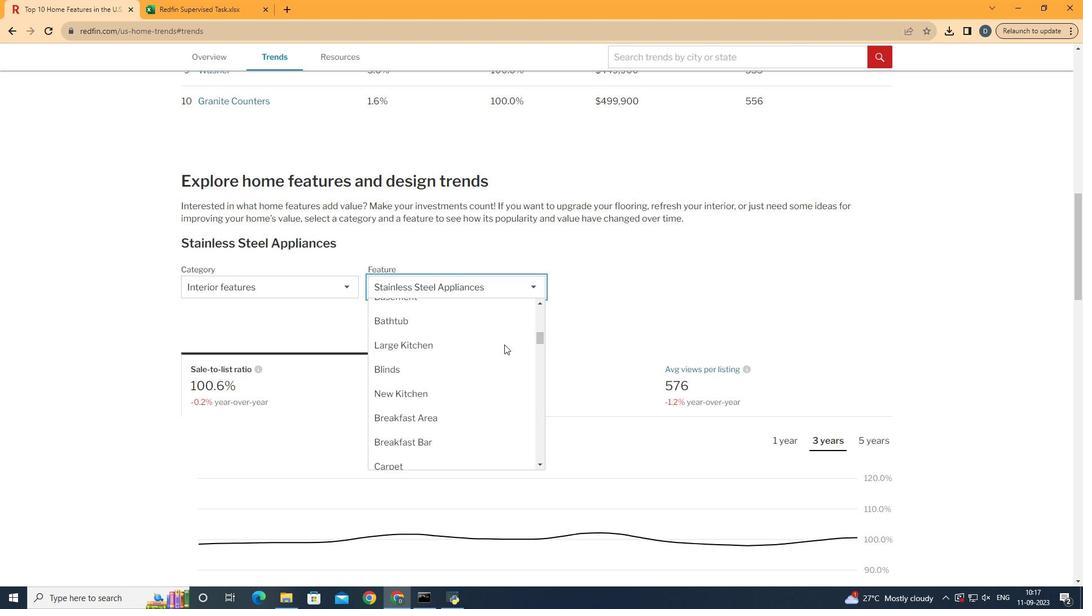
Action: Mouse scrolled (496, 337) with delta (0, 0)
Screenshot: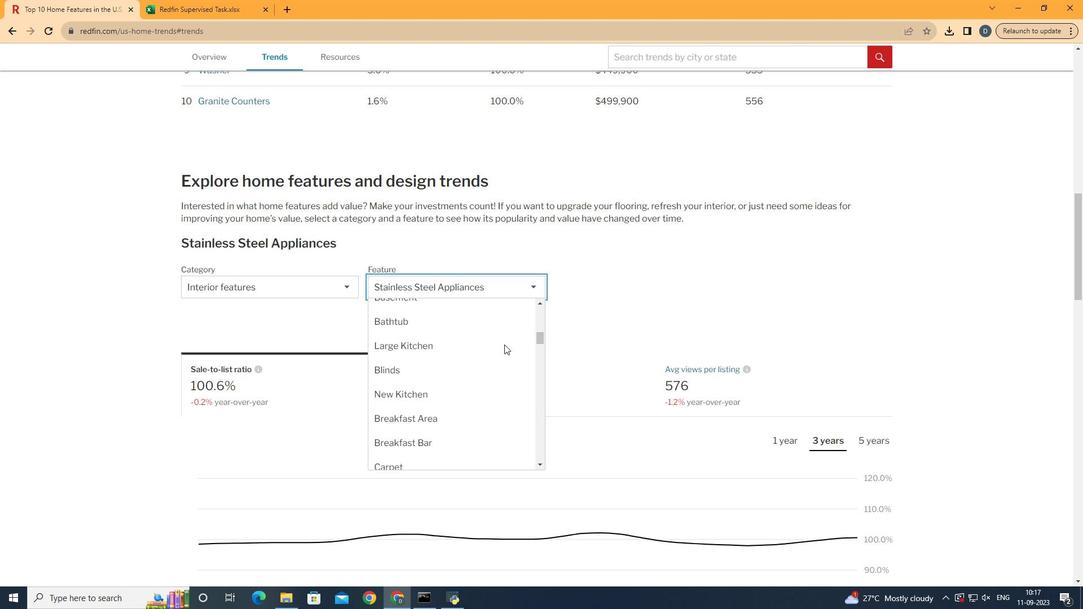 
Action: Mouse scrolled (496, 337) with delta (0, 0)
Screenshot: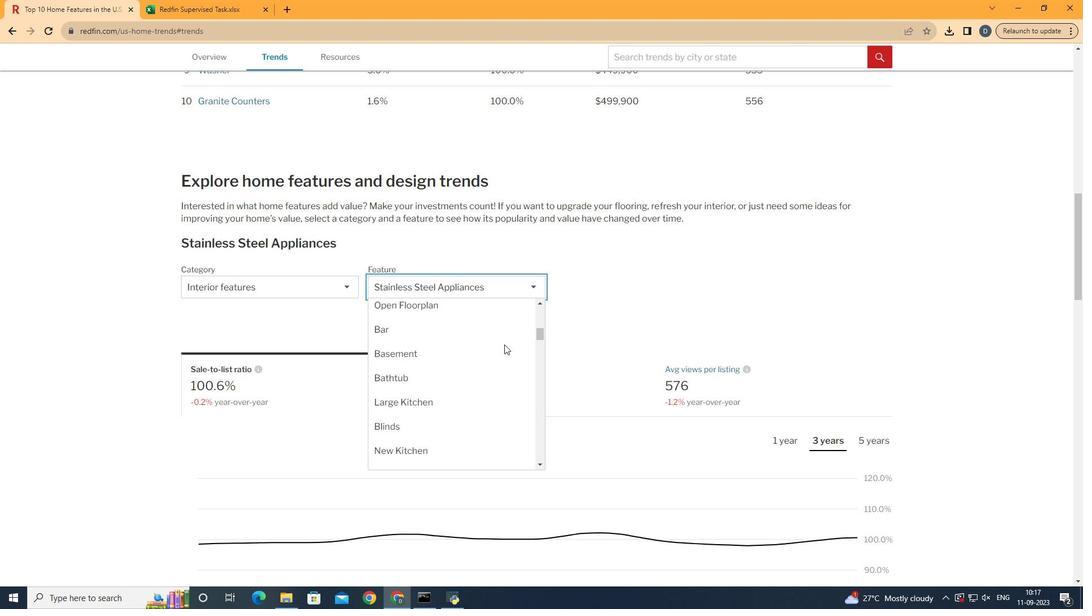
Action: Mouse moved to (494, 346)
Screenshot: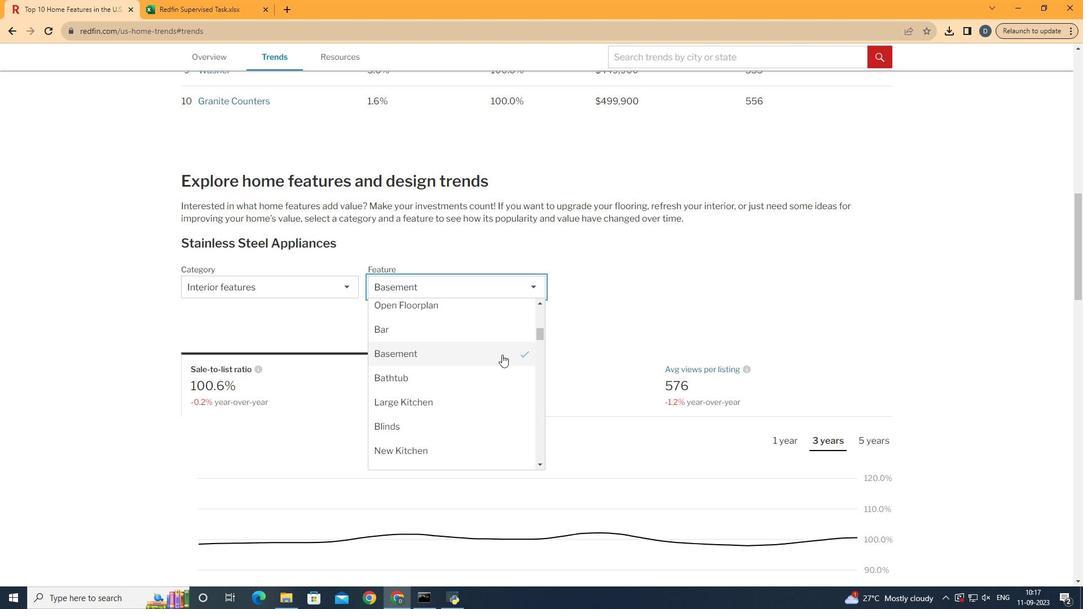 
Action: Mouse pressed left at (494, 346)
Screenshot: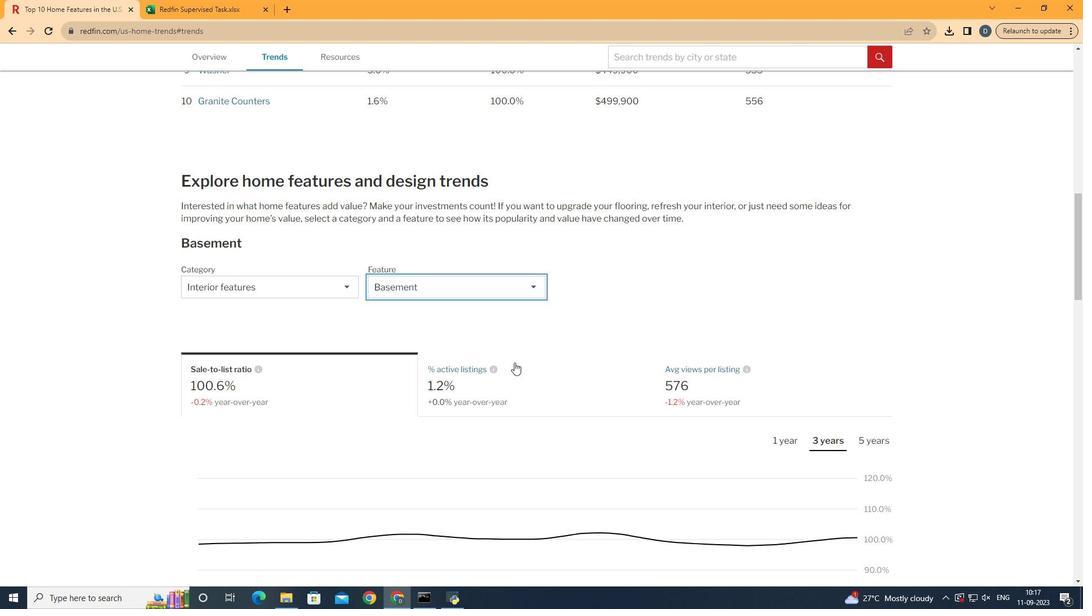 
Action: Mouse moved to (583, 376)
Screenshot: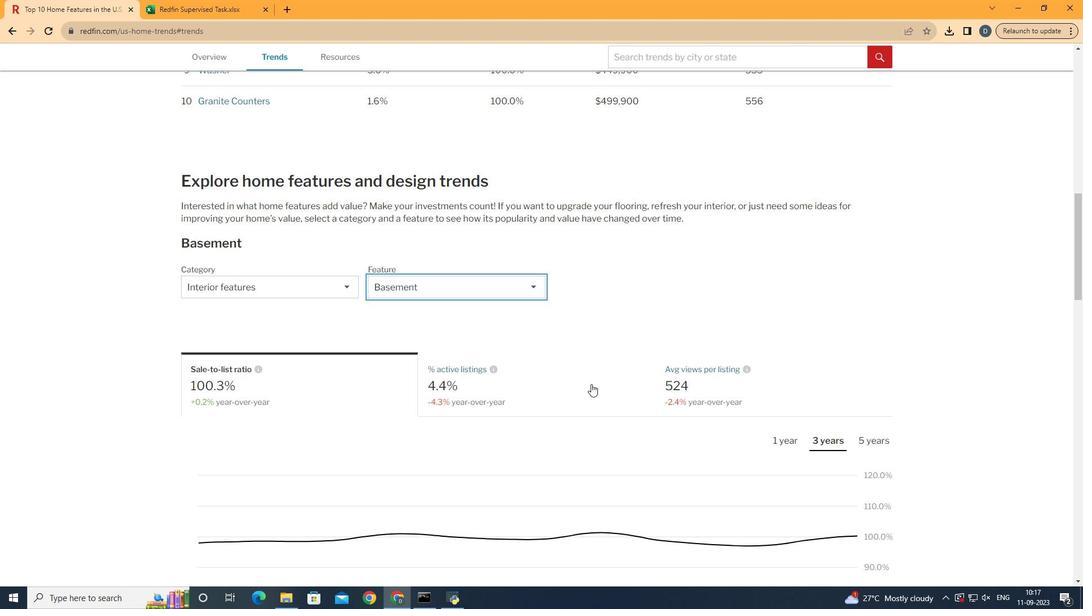
Action: Mouse pressed left at (583, 376)
Screenshot: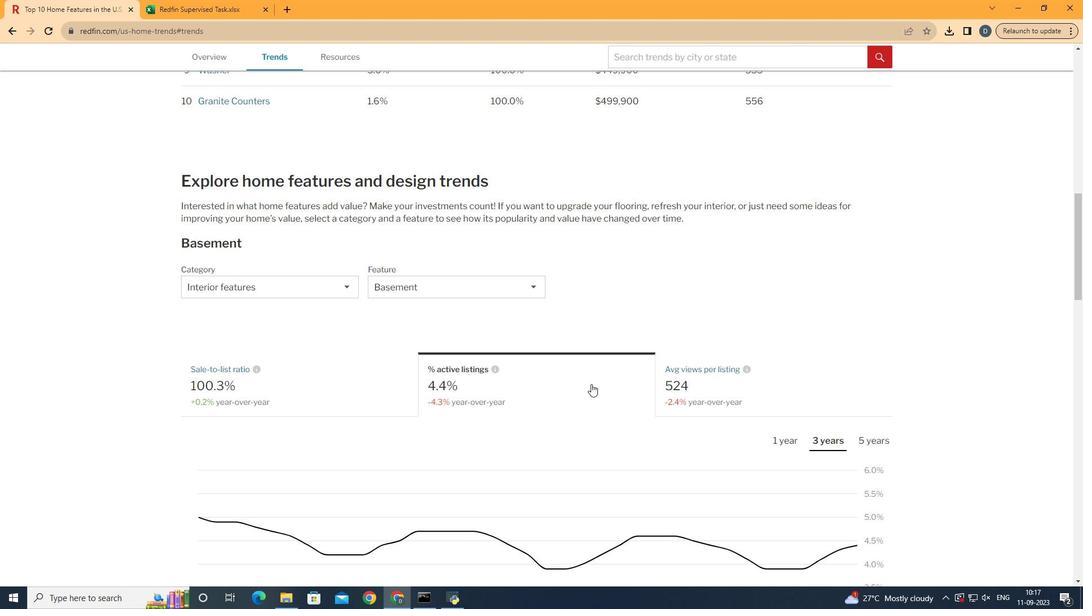 
Action: Mouse scrolled (583, 375) with delta (0, 0)
Screenshot: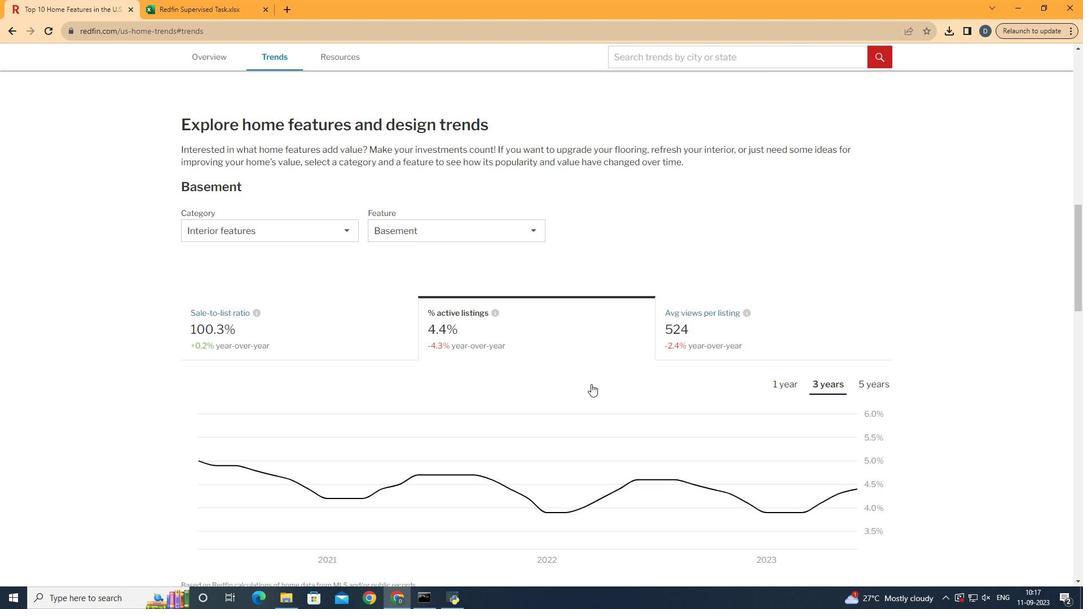 
Action: Mouse moved to (768, 377)
Screenshot: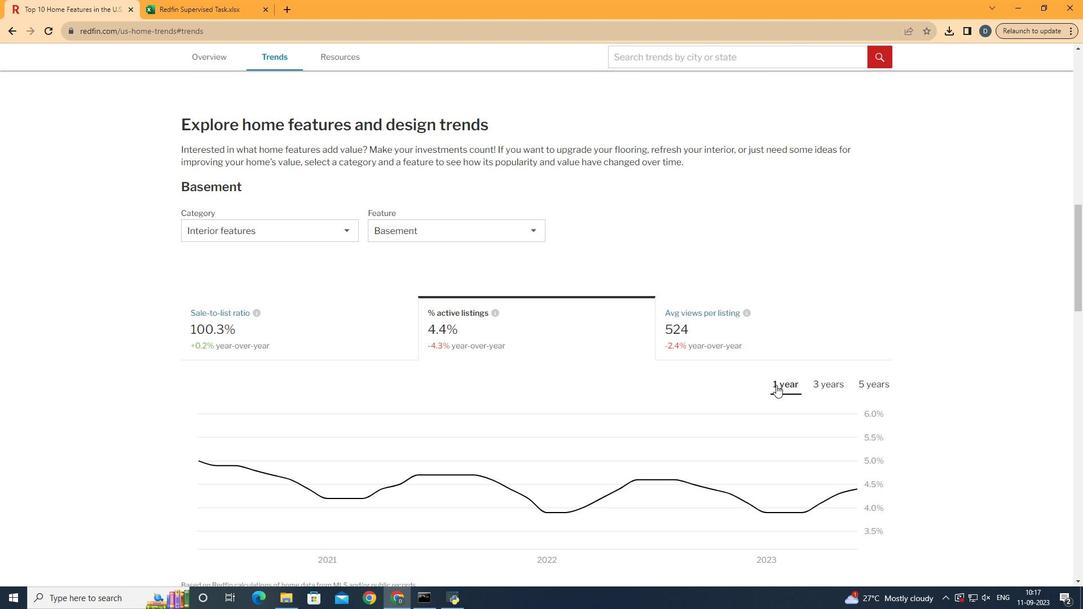 
Action: Mouse pressed left at (768, 377)
Screenshot: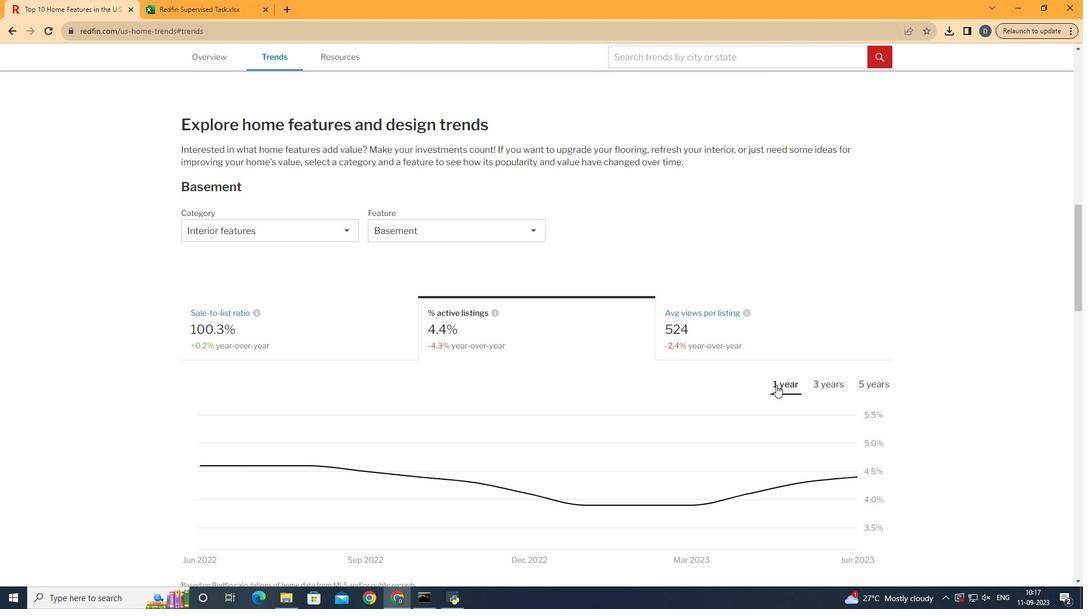 
Action: Mouse scrolled (768, 376) with delta (0, 0)
Screenshot: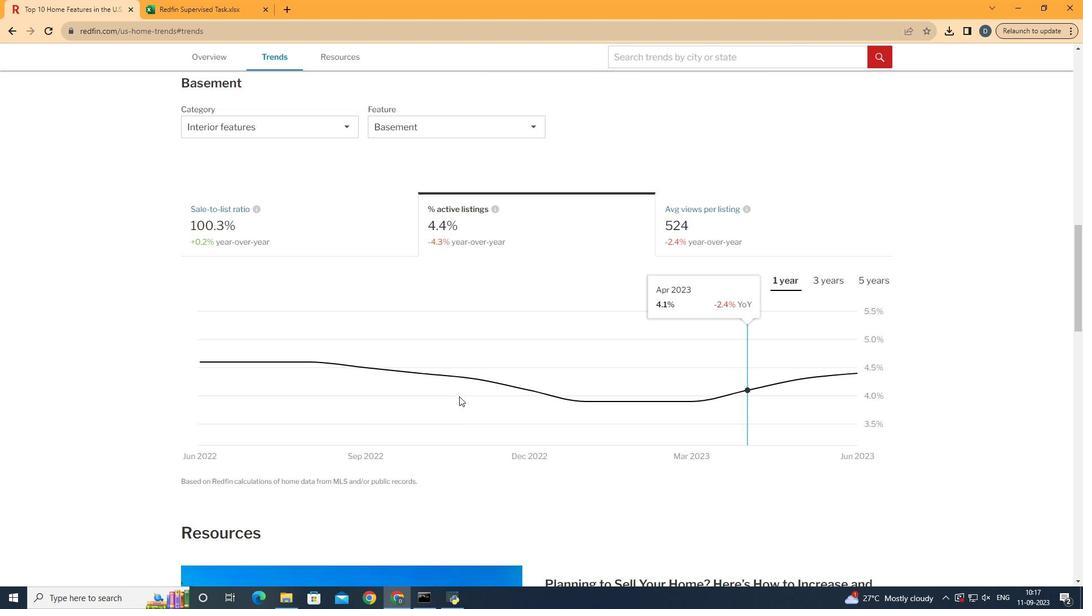 
Action: Mouse scrolled (768, 376) with delta (0, 0)
Screenshot: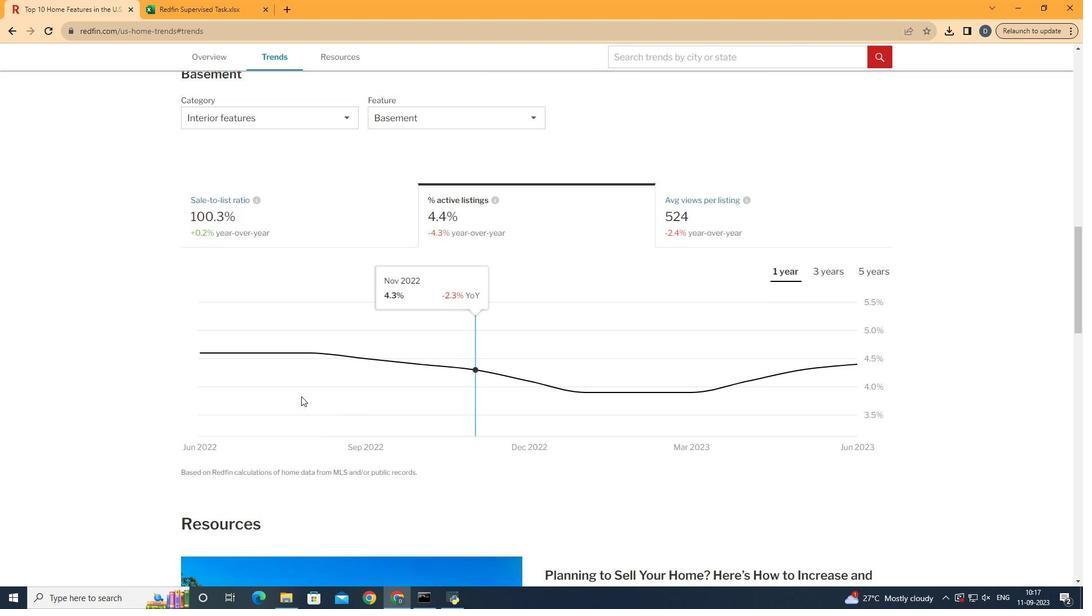 
Action: Mouse moved to (874, 364)
Screenshot: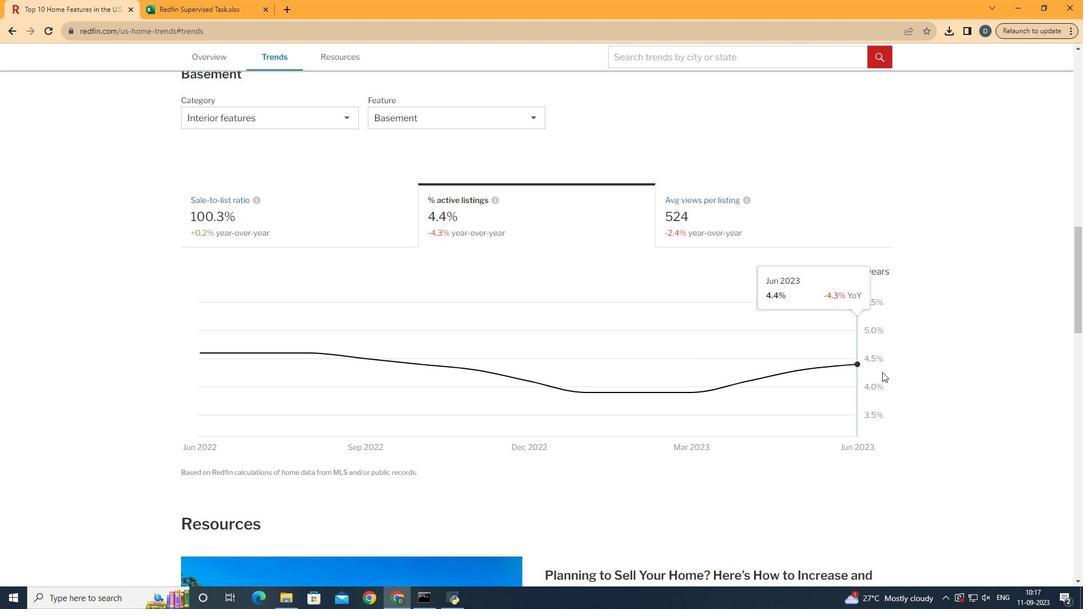 
